 Task: Find connections with filter location Saint-Laurent-du-Var with filter topic #leadershipwith filter profile language English with filter current company Slice with filter school Indian jobs updates with filter industry Real Estate and Equipment Rental Services with filter service category Software Testing with filter keywords title Paralegal
Action: Mouse moved to (241, 188)
Screenshot: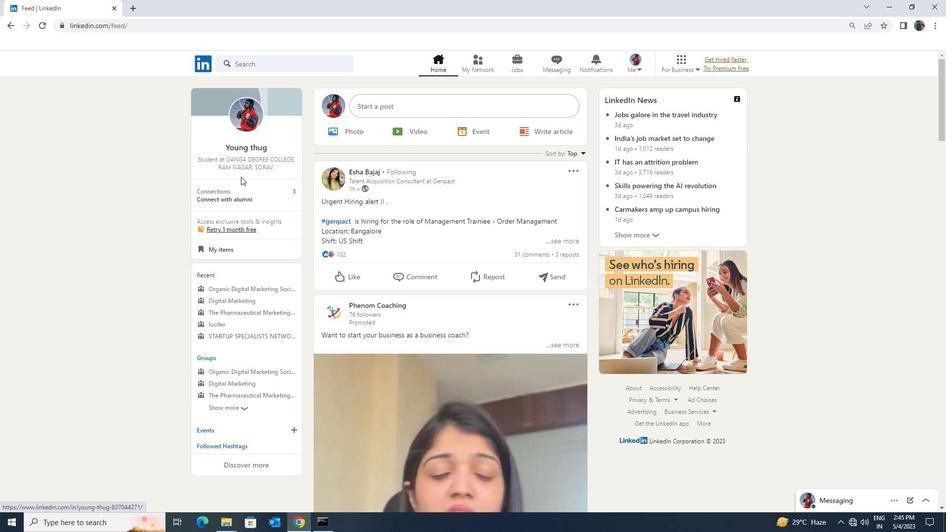 
Action: Mouse pressed left at (241, 188)
Screenshot: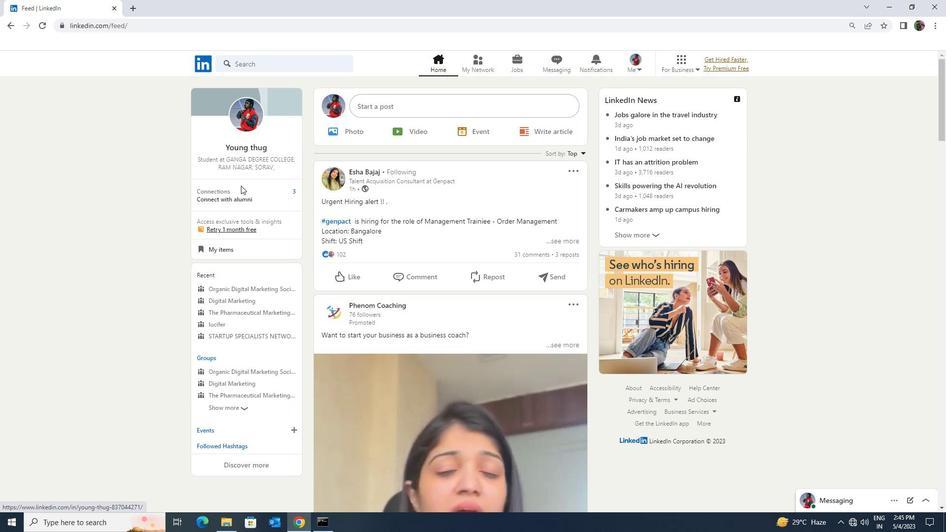 
Action: Mouse moved to (240, 188)
Screenshot: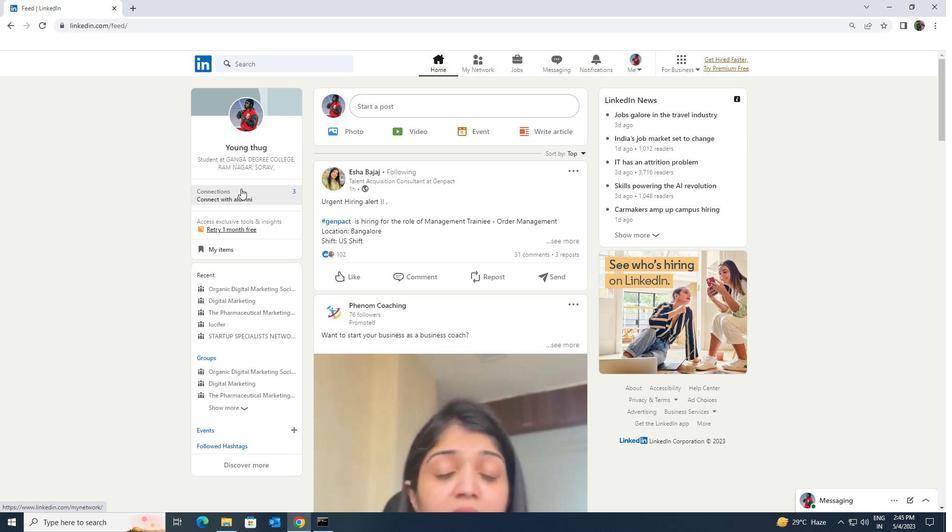 
Action: Mouse pressed left at (240, 188)
Screenshot: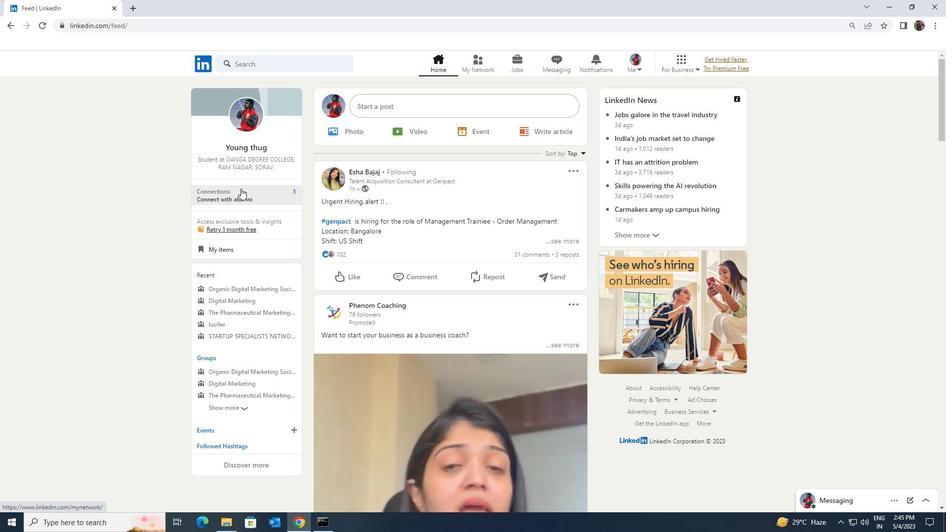 
Action: Mouse moved to (241, 193)
Screenshot: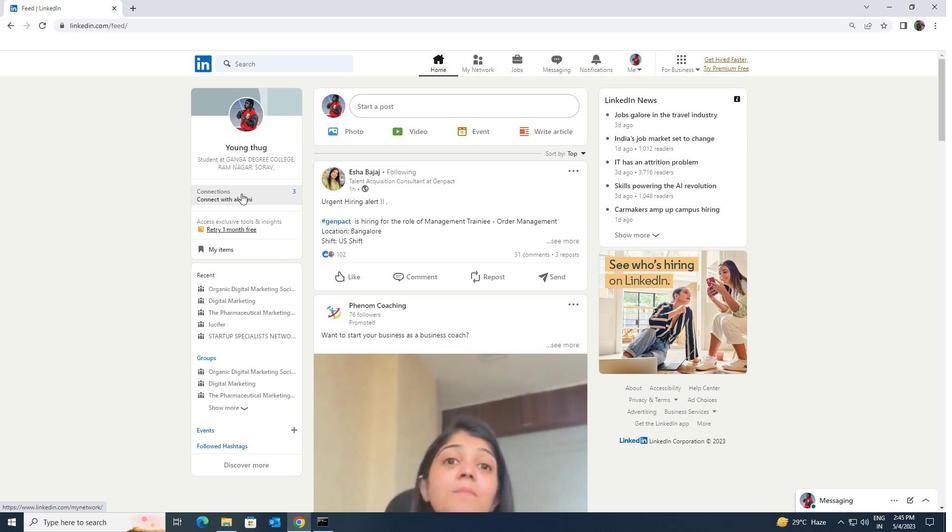 
Action: Mouse pressed left at (241, 193)
Screenshot: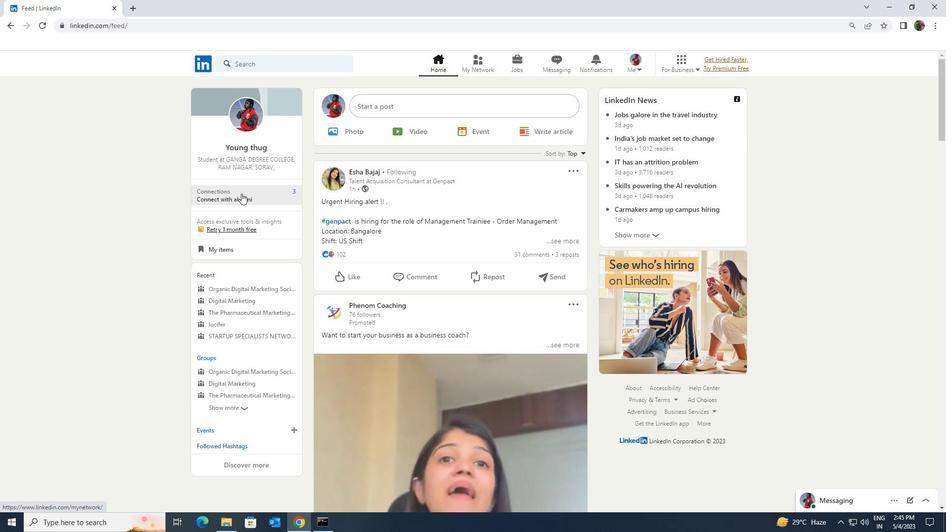
Action: Mouse pressed left at (241, 193)
Screenshot: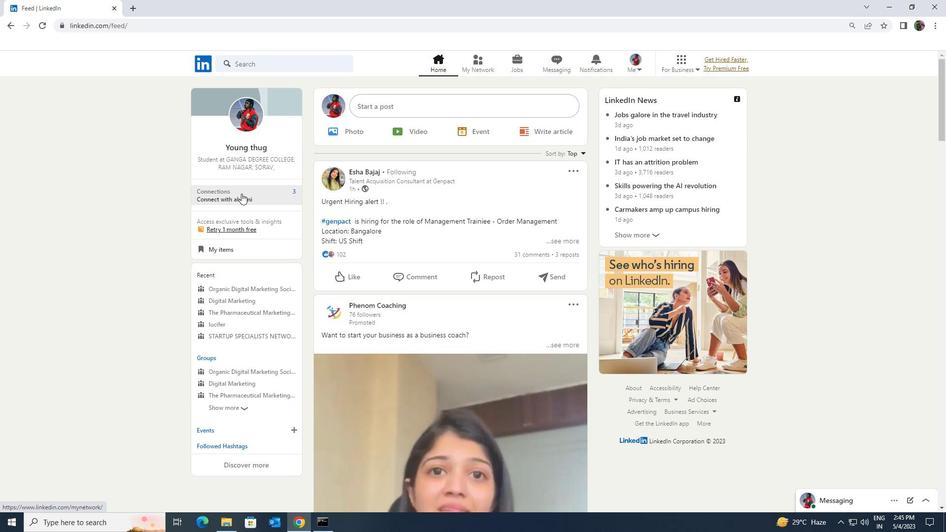 
Action: Mouse moved to (247, 119)
Screenshot: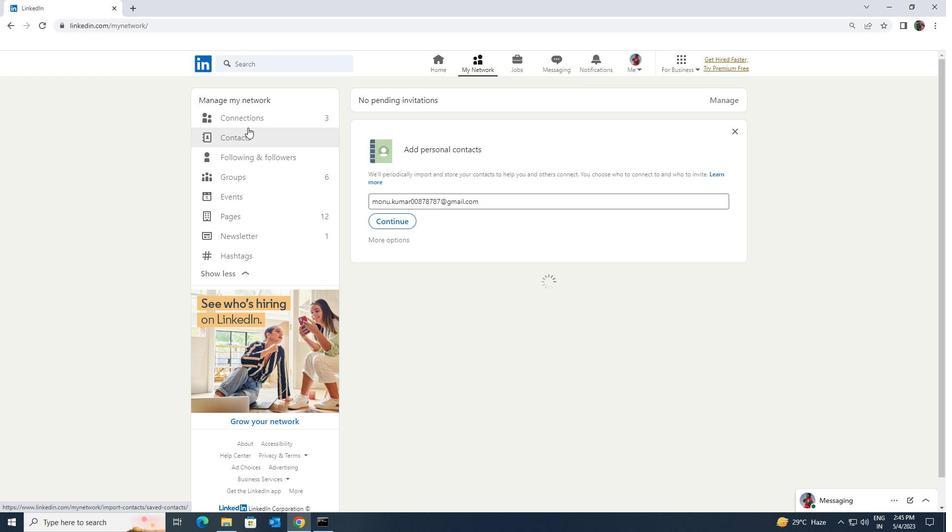 
Action: Mouse pressed left at (247, 119)
Screenshot: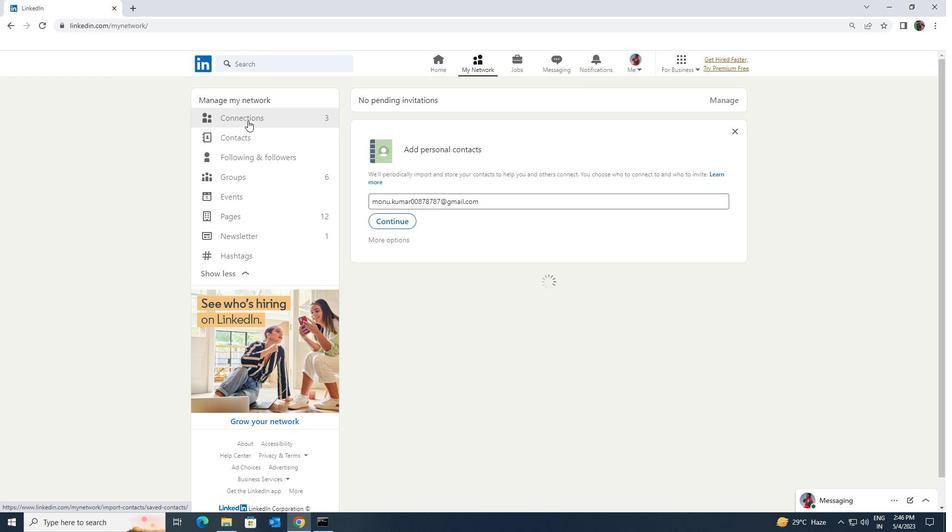 
Action: Mouse moved to (523, 116)
Screenshot: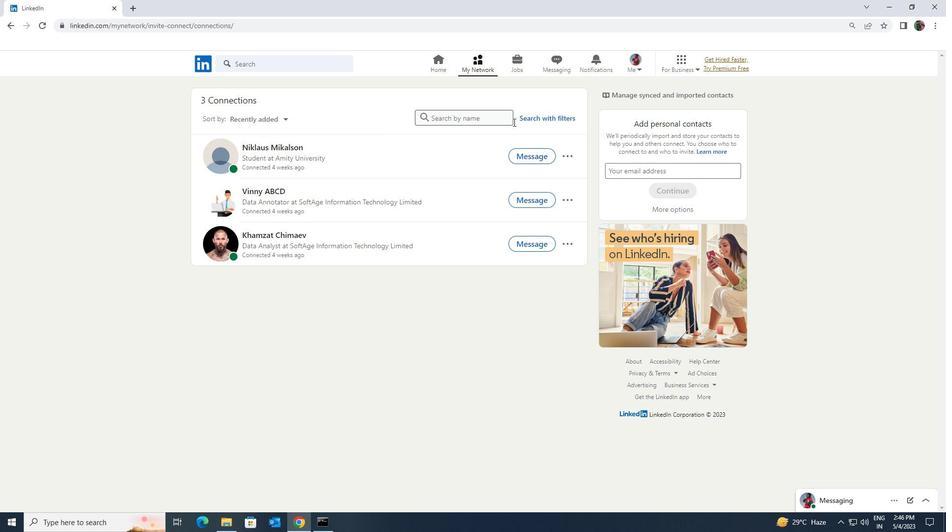 
Action: Mouse pressed left at (523, 116)
Screenshot: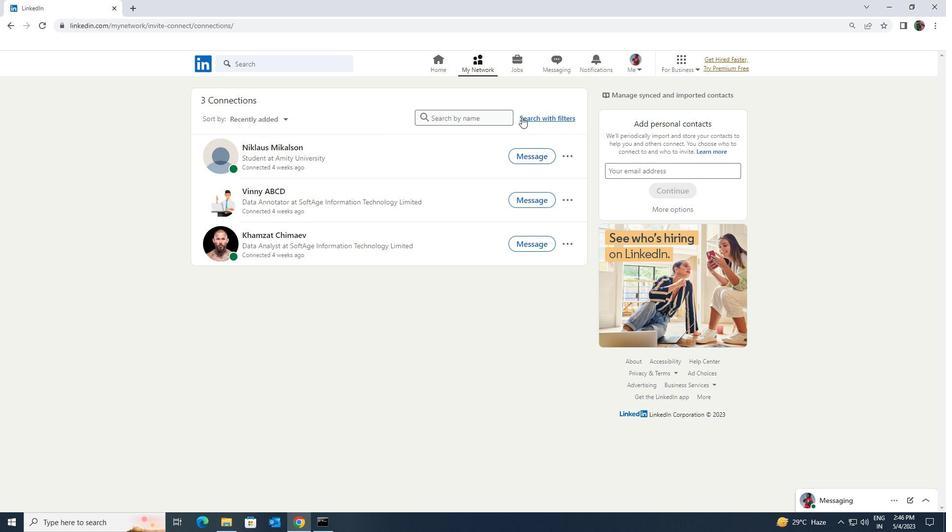 
Action: Mouse moved to (501, 93)
Screenshot: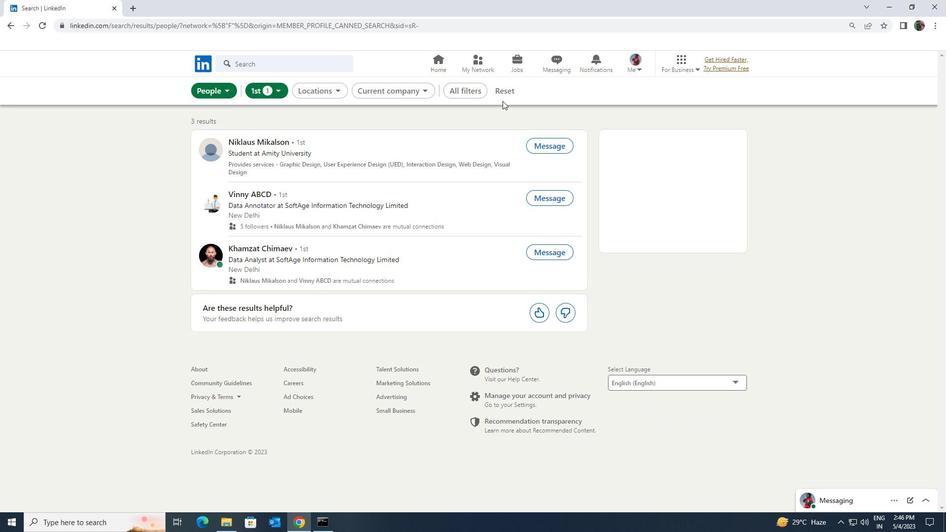 
Action: Mouse pressed left at (501, 93)
Screenshot: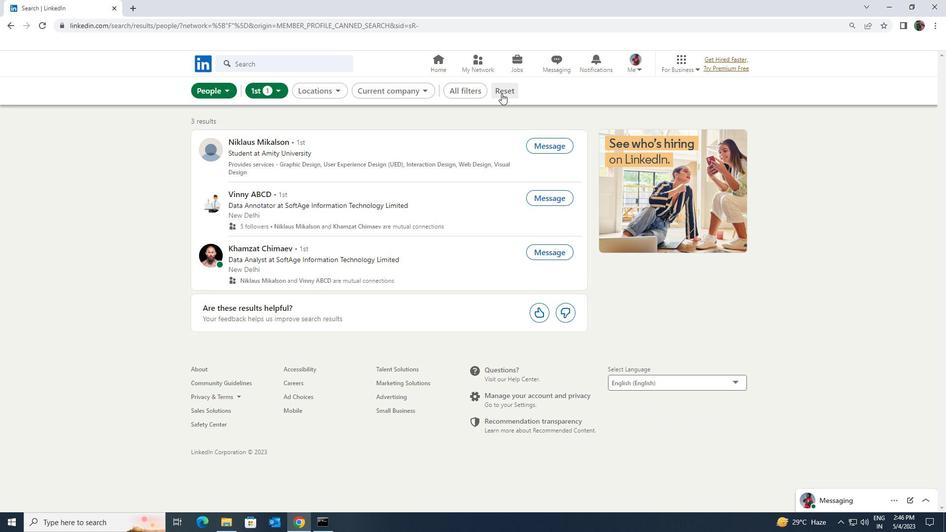 
Action: Mouse moved to (499, 91)
Screenshot: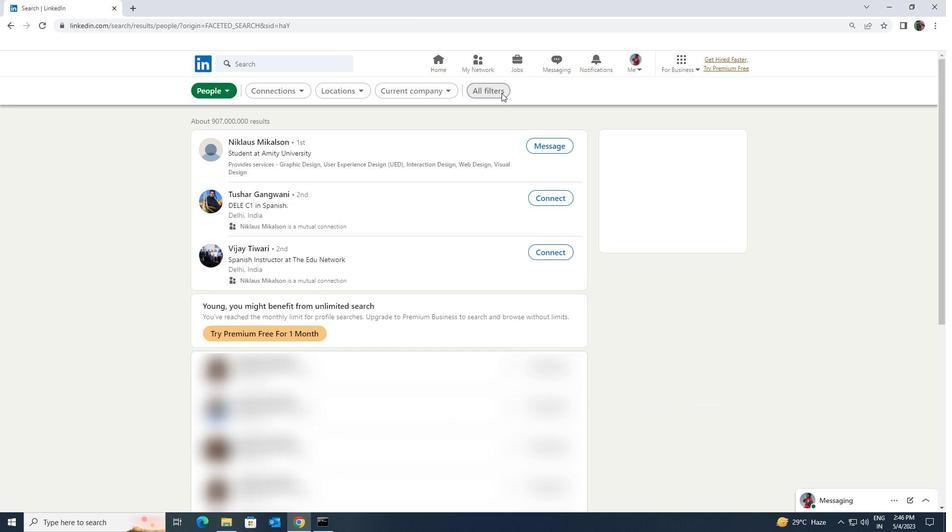 
Action: Mouse pressed left at (499, 91)
Screenshot: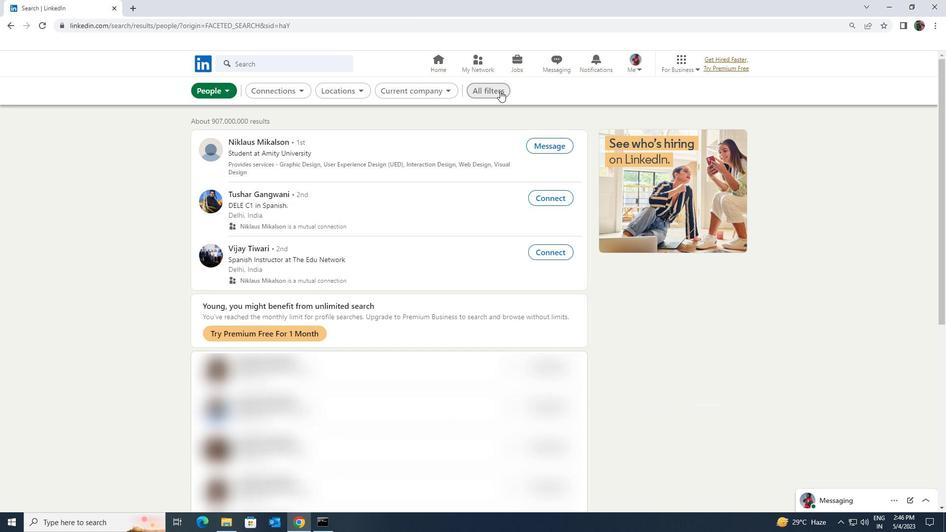 
Action: Mouse moved to (819, 386)
Screenshot: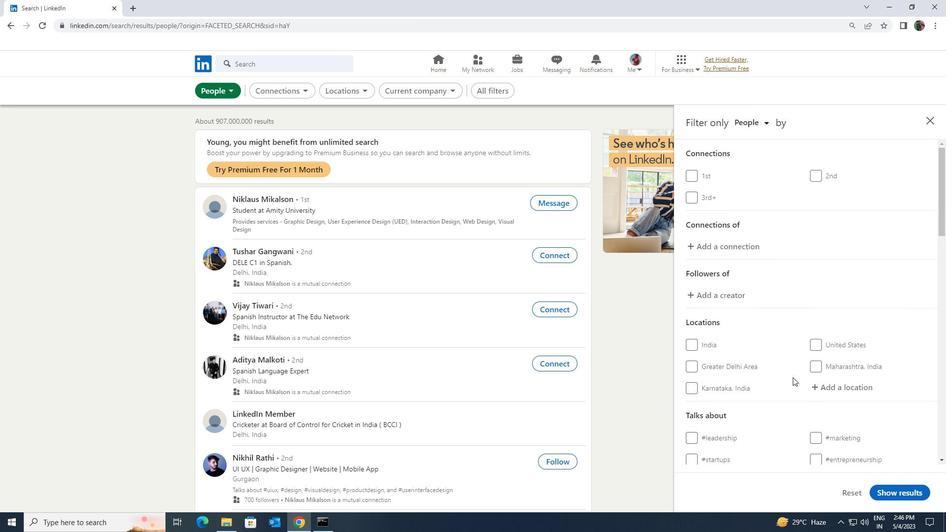 
Action: Mouse pressed left at (819, 386)
Screenshot: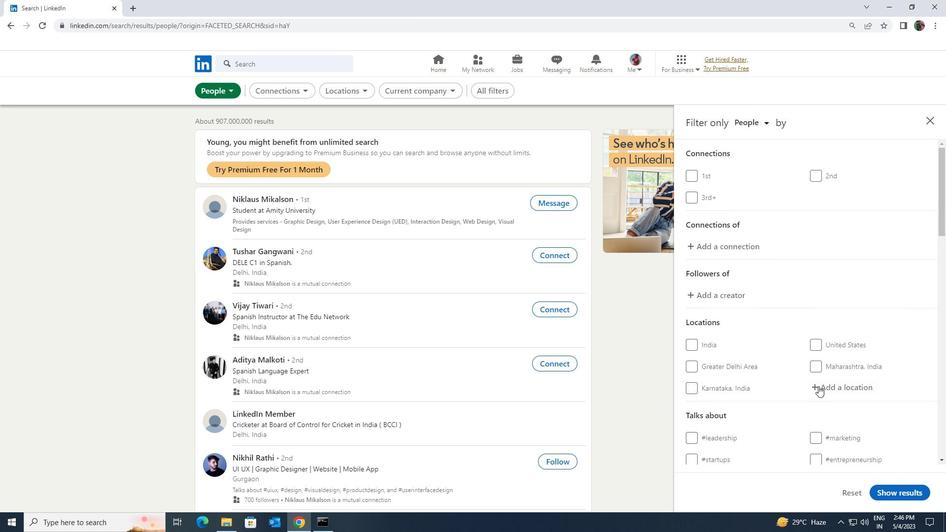 
Action: Key pressed <Key.shift>SAINT<Key.space><Key.shift>LAU
Screenshot: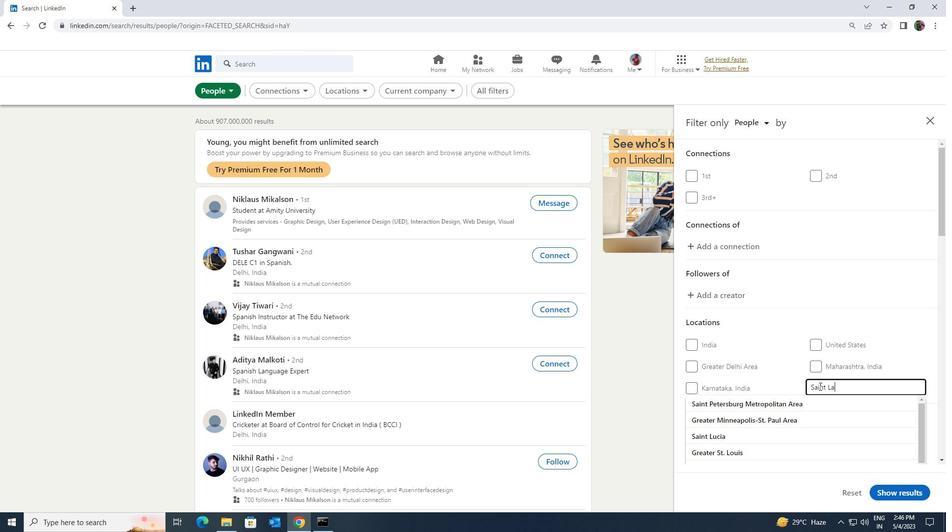 
Action: Mouse moved to (818, 402)
Screenshot: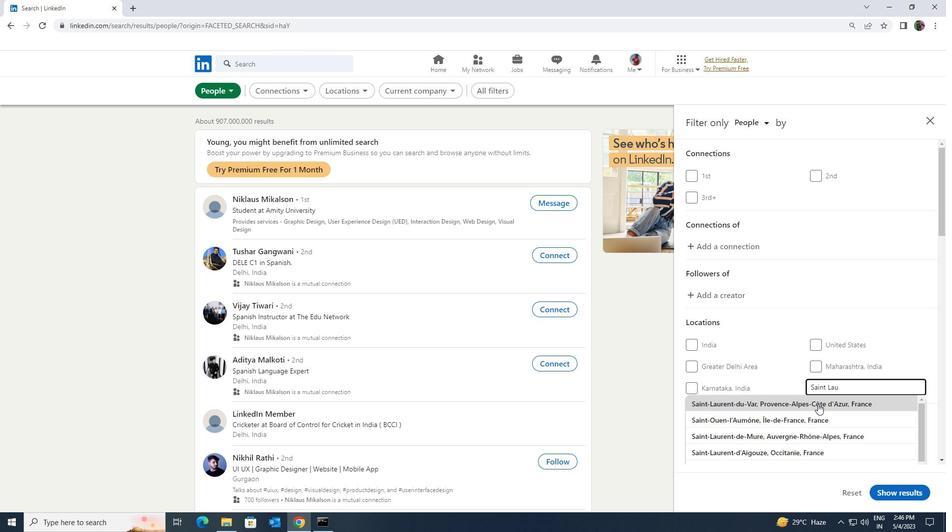 
Action: Mouse pressed left at (818, 402)
Screenshot: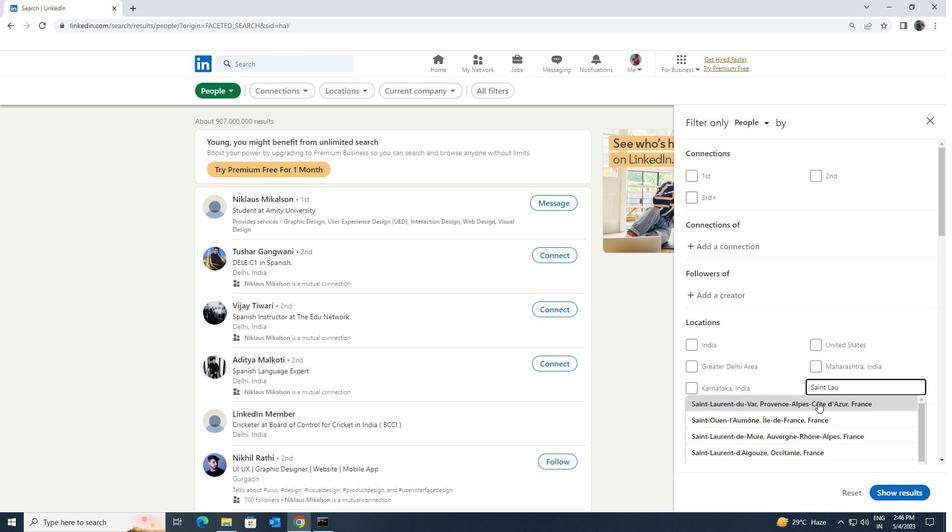 
Action: Mouse moved to (818, 401)
Screenshot: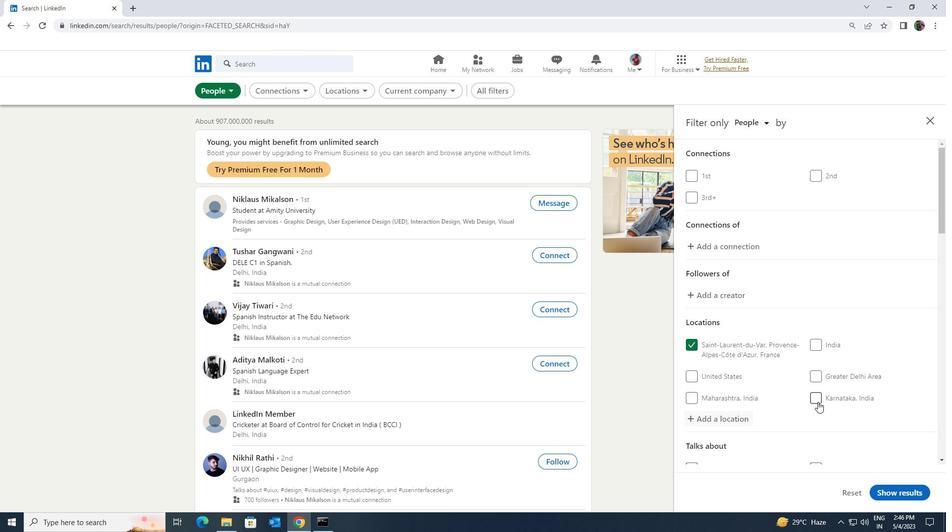 
Action: Mouse scrolled (818, 401) with delta (0, 0)
Screenshot: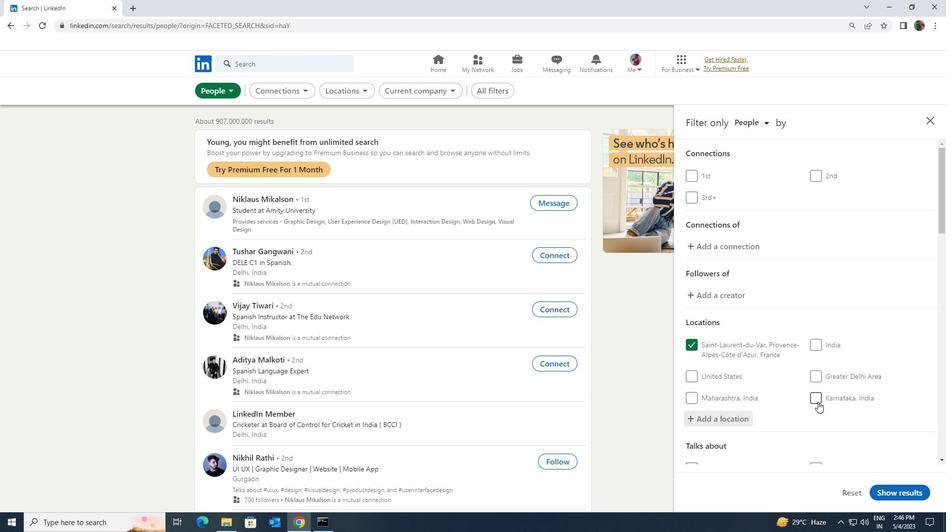 
Action: Mouse scrolled (818, 401) with delta (0, 0)
Screenshot: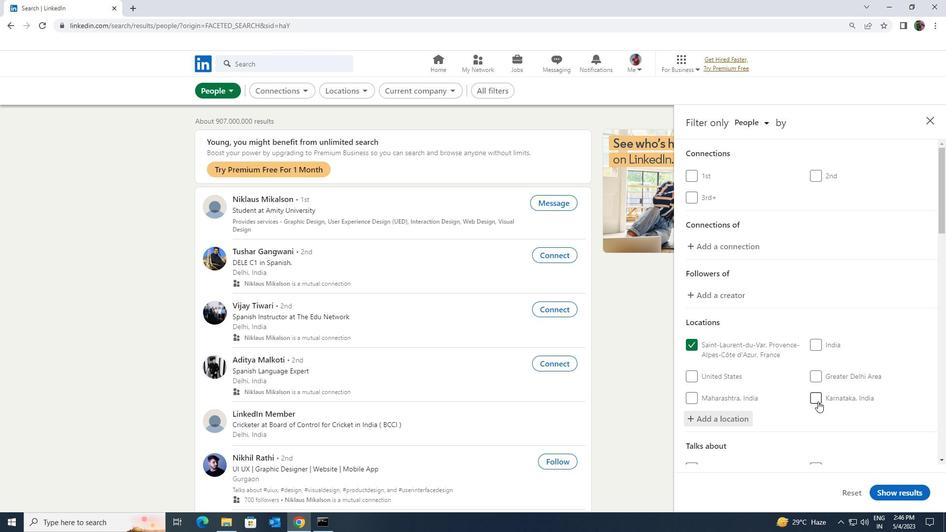 
Action: Mouse moved to (819, 407)
Screenshot: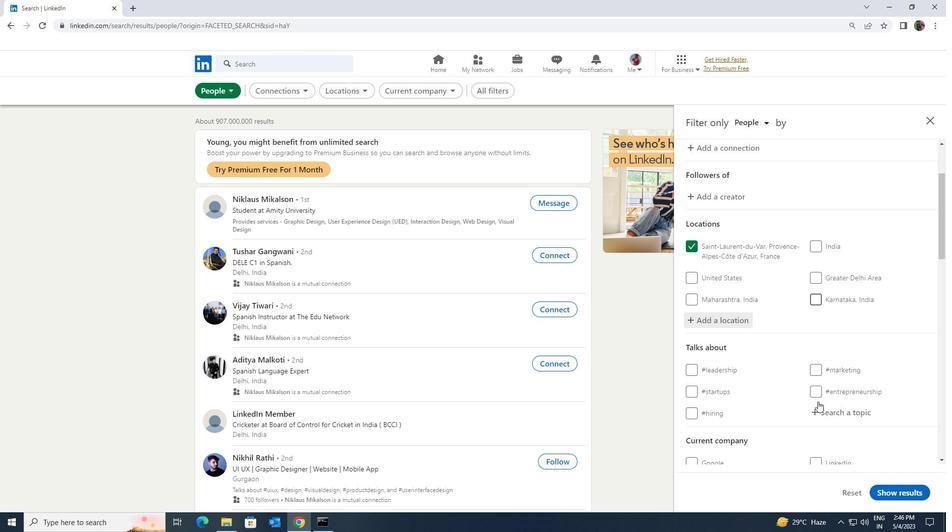 
Action: Mouse pressed left at (819, 407)
Screenshot: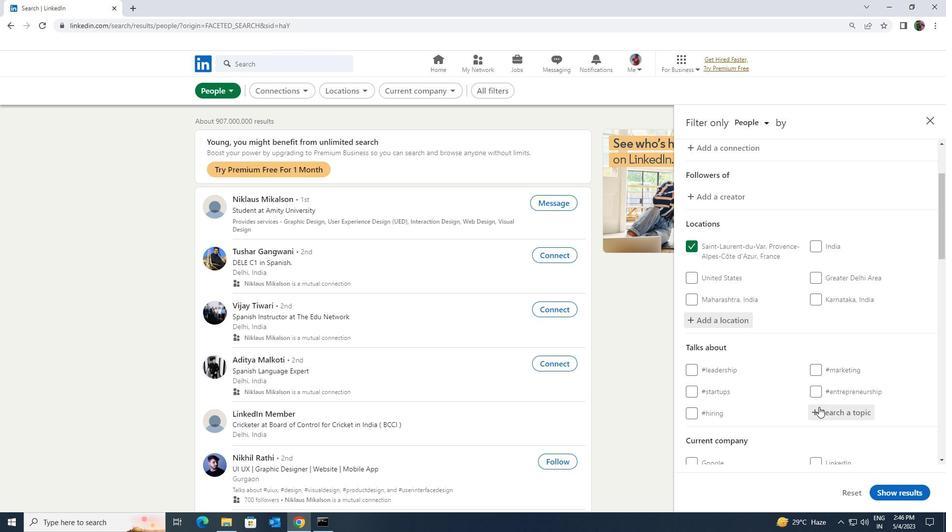 
Action: Key pressed <Key.shift>LEADERSHIP
Screenshot: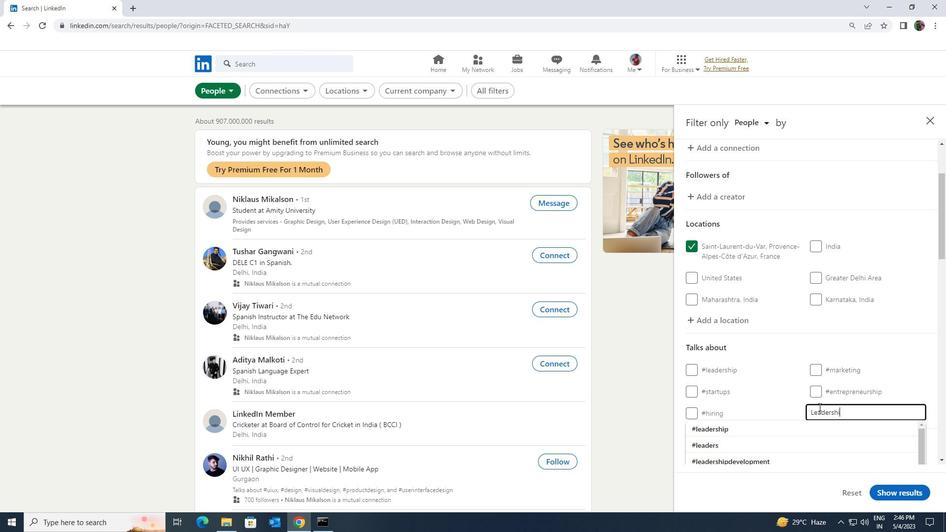 
Action: Mouse moved to (806, 424)
Screenshot: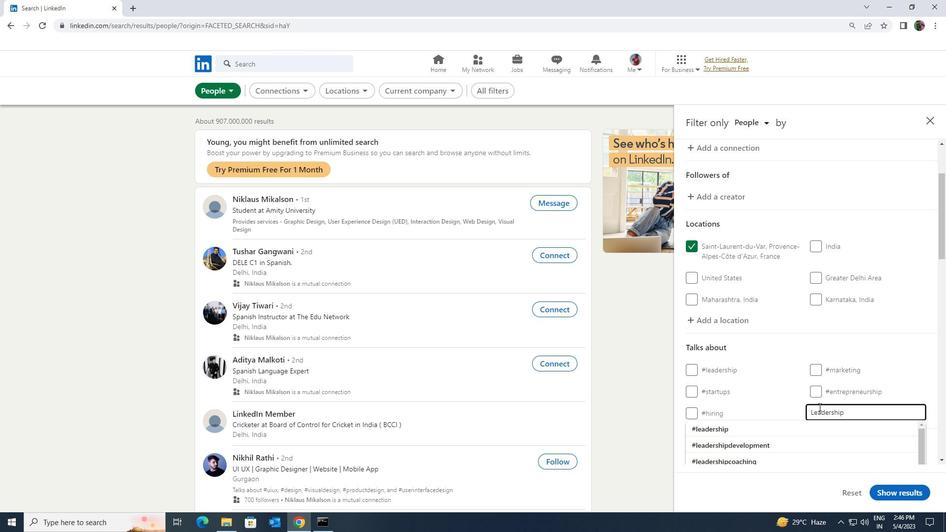 
Action: Mouse pressed left at (806, 424)
Screenshot: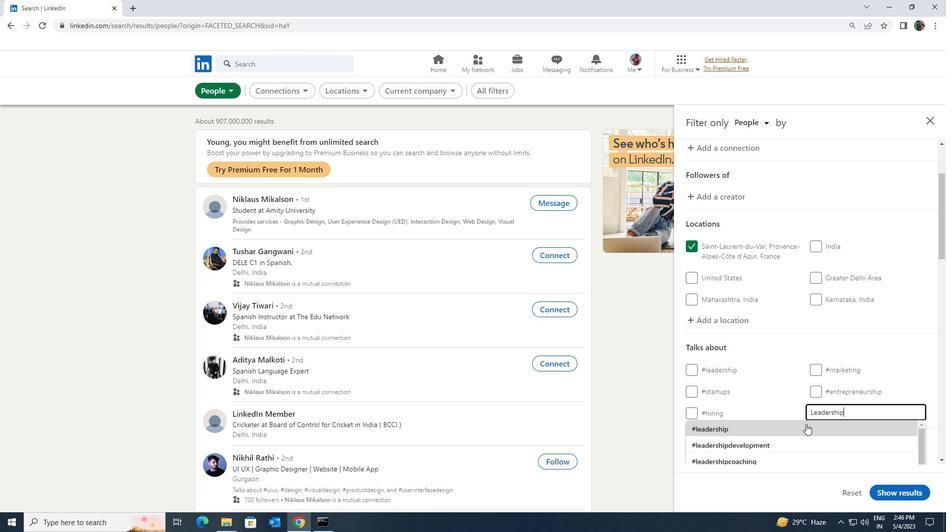 
Action: Mouse moved to (799, 424)
Screenshot: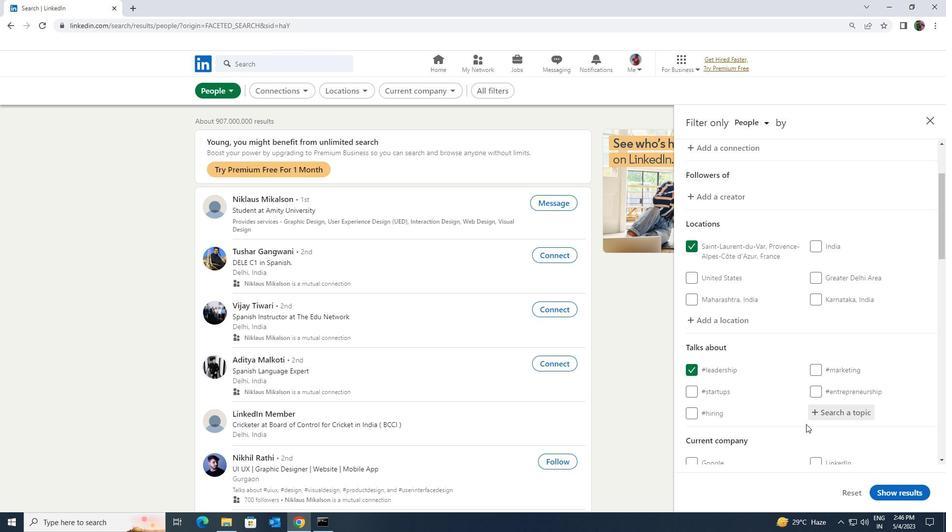 
Action: Mouse scrolled (799, 424) with delta (0, 0)
Screenshot: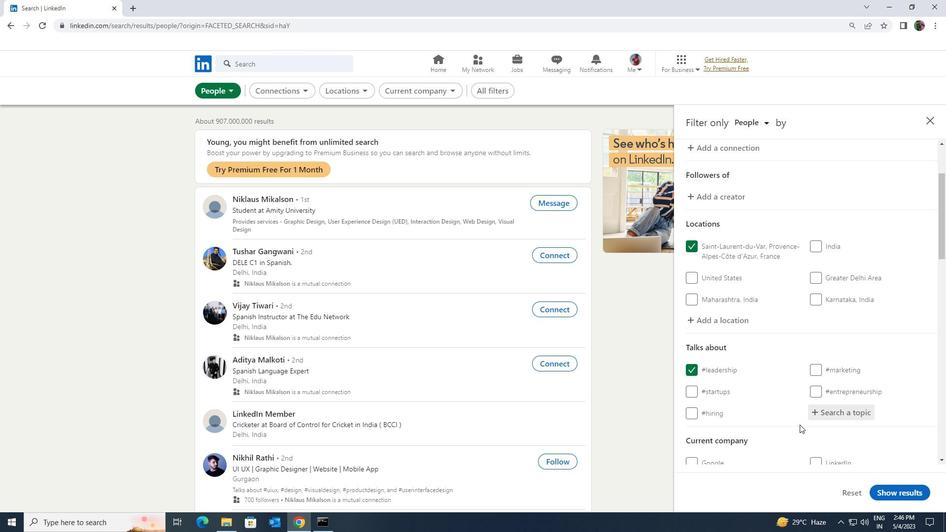
Action: Mouse scrolled (799, 424) with delta (0, 0)
Screenshot: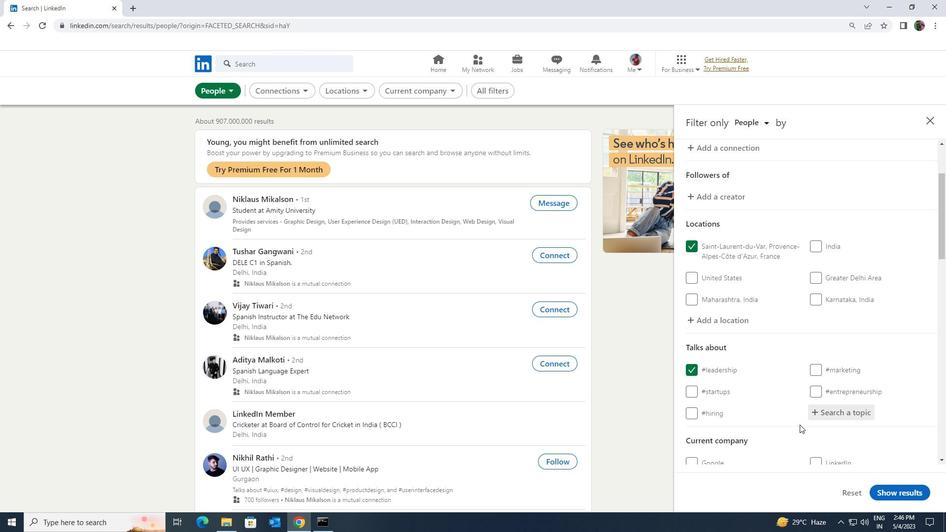 
Action: Mouse scrolled (799, 424) with delta (0, 0)
Screenshot: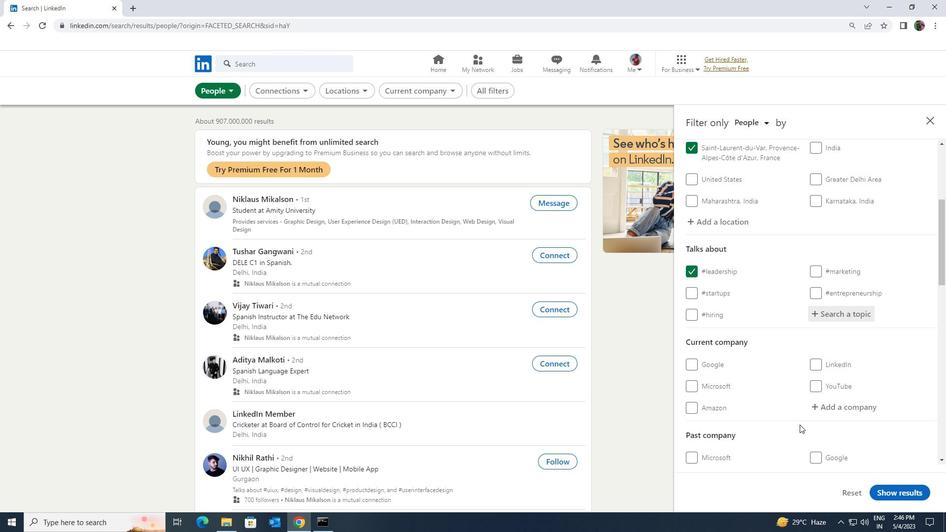 
Action: Mouse scrolled (799, 424) with delta (0, 0)
Screenshot: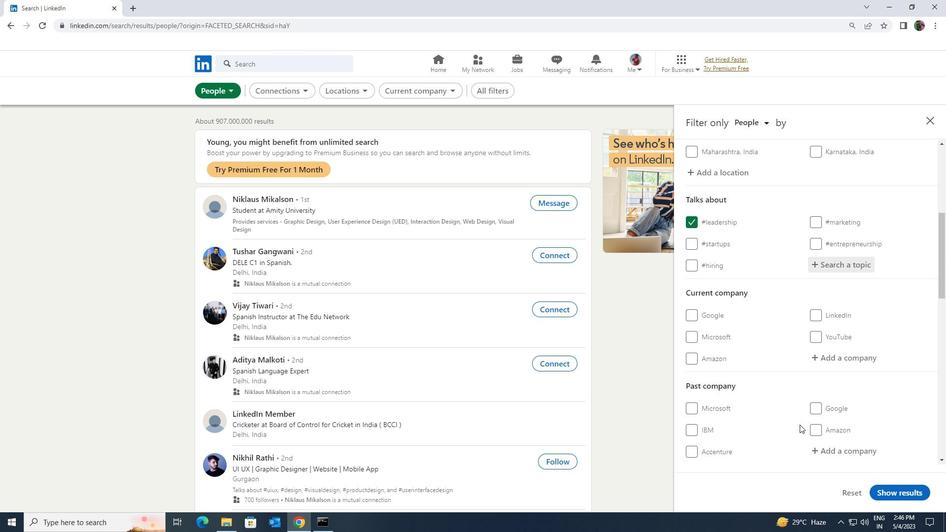 
Action: Mouse scrolled (799, 424) with delta (0, 0)
Screenshot: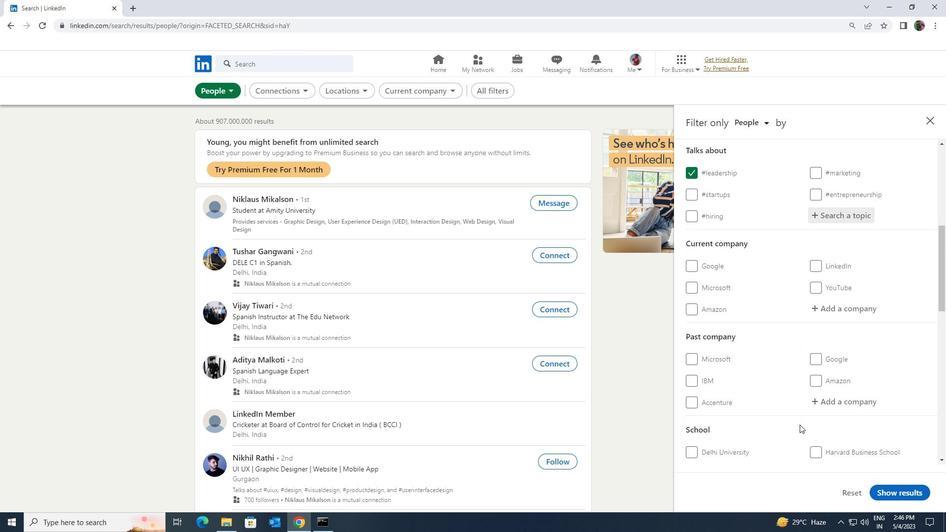 
Action: Mouse scrolled (799, 424) with delta (0, 0)
Screenshot: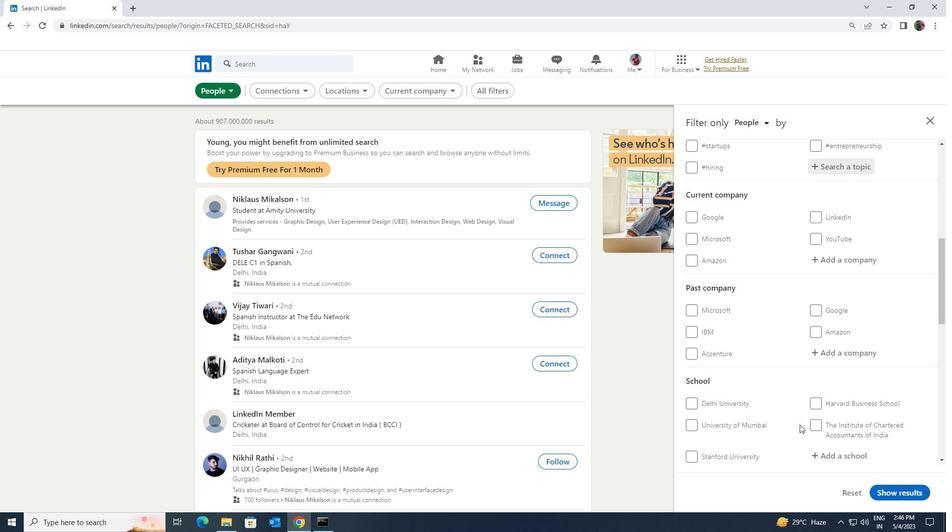 
Action: Mouse scrolled (799, 424) with delta (0, 0)
Screenshot: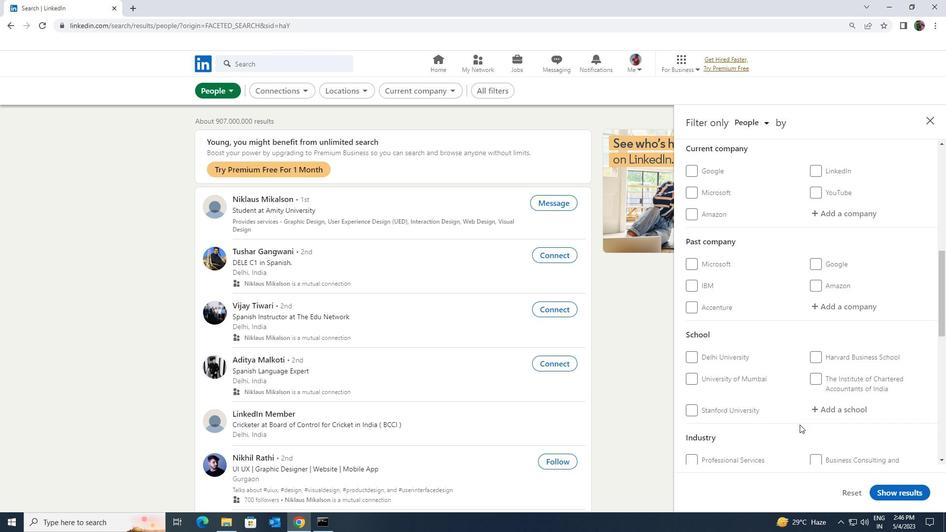 
Action: Mouse scrolled (799, 424) with delta (0, 0)
Screenshot: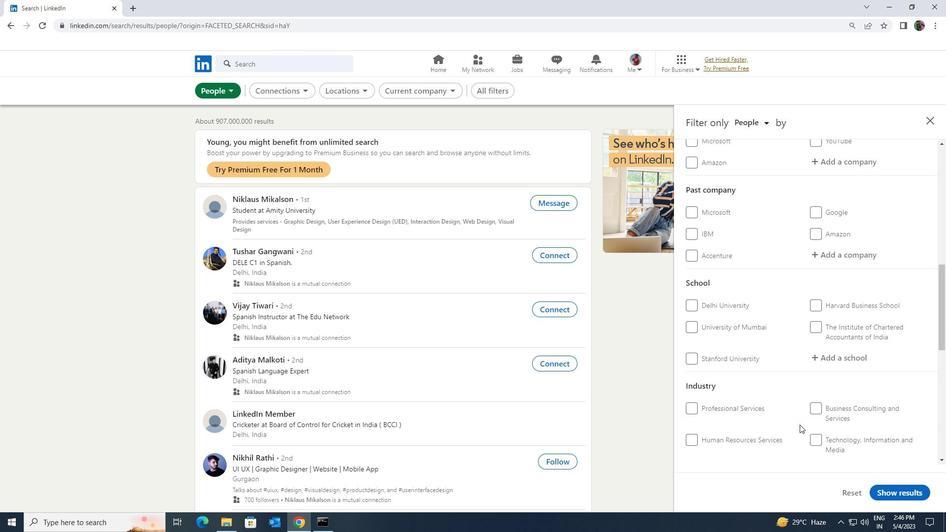 
Action: Mouse scrolled (799, 424) with delta (0, 0)
Screenshot: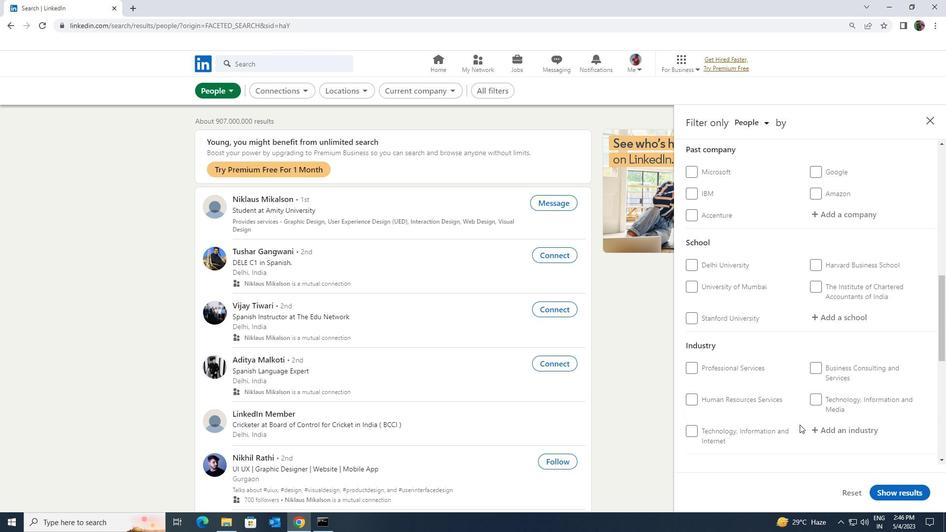 
Action: Mouse scrolled (799, 424) with delta (0, 0)
Screenshot: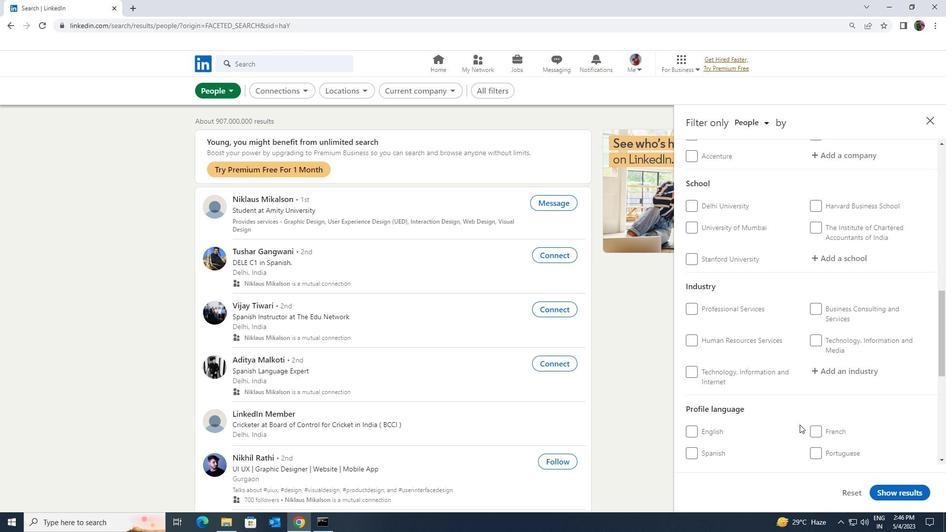 
Action: Mouse moved to (691, 382)
Screenshot: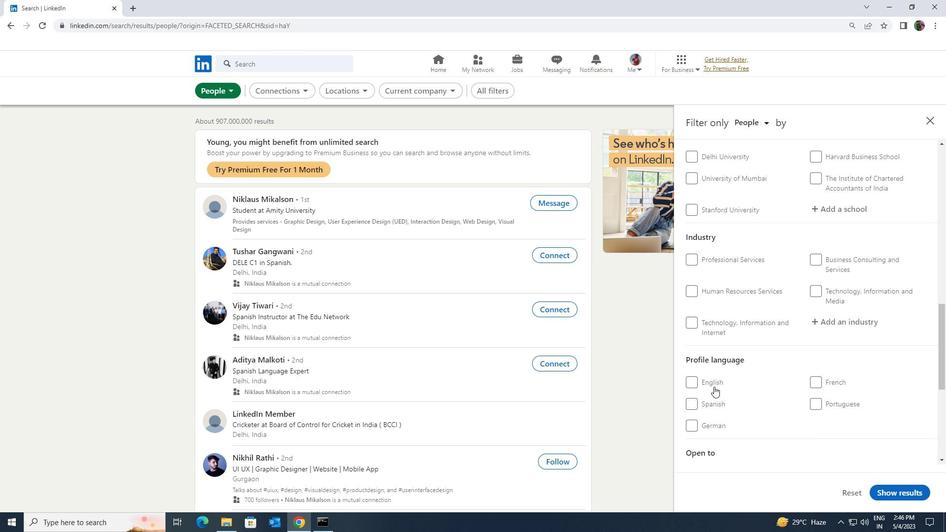 
Action: Mouse pressed left at (691, 382)
Screenshot: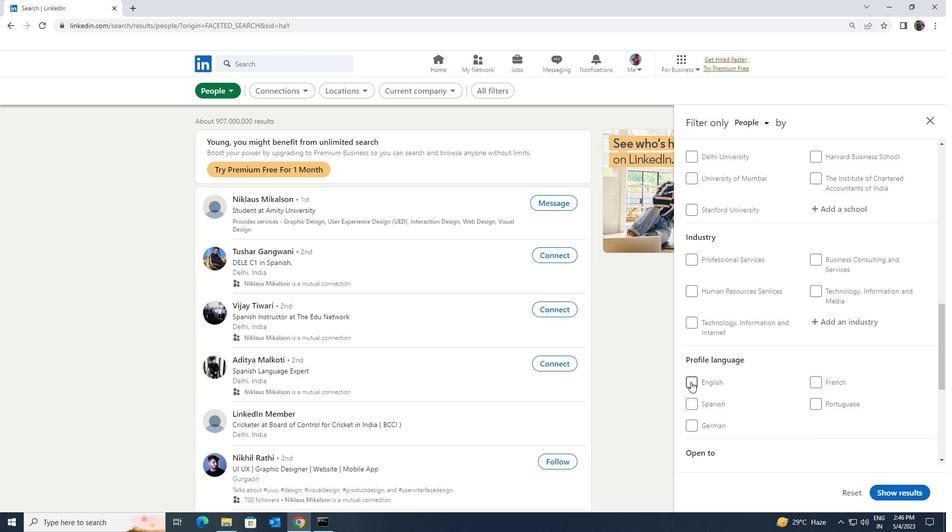 
Action: Mouse moved to (743, 396)
Screenshot: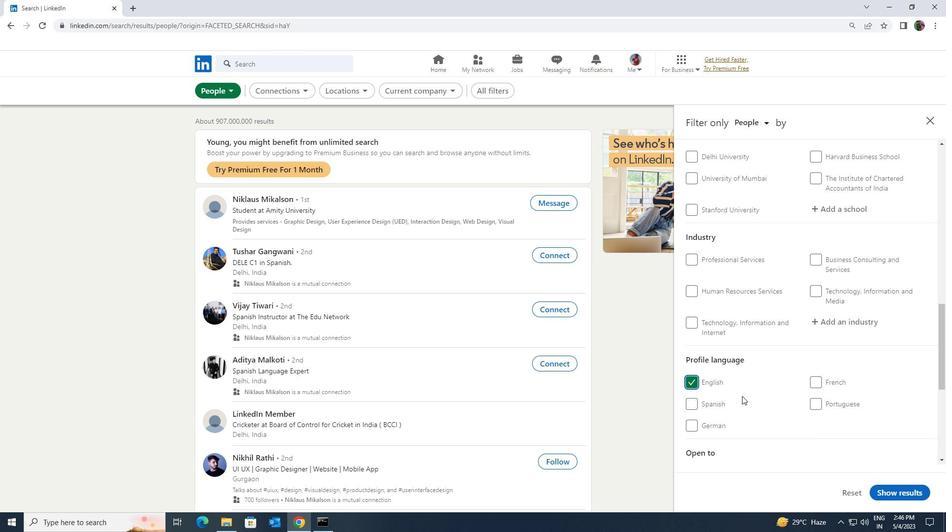 
Action: Mouse scrolled (743, 396) with delta (0, 0)
Screenshot: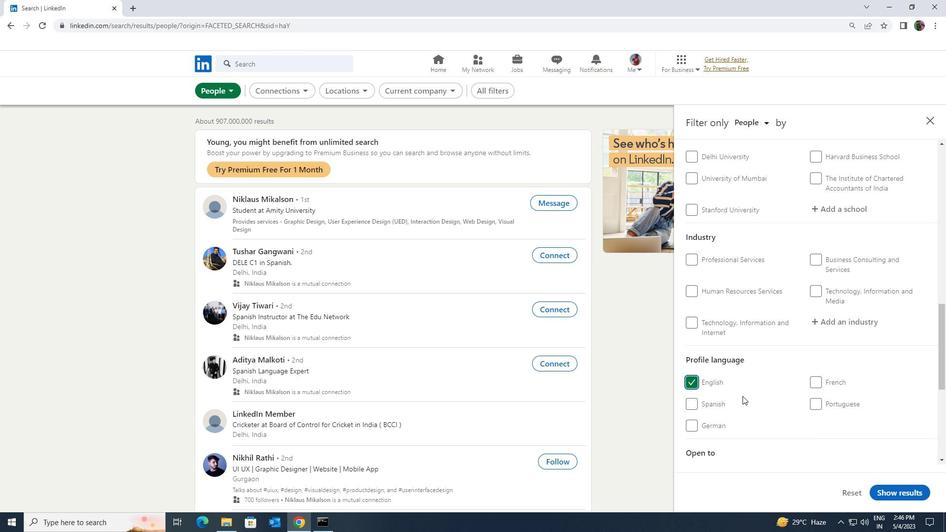 
Action: Mouse scrolled (743, 396) with delta (0, 0)
Screenshot: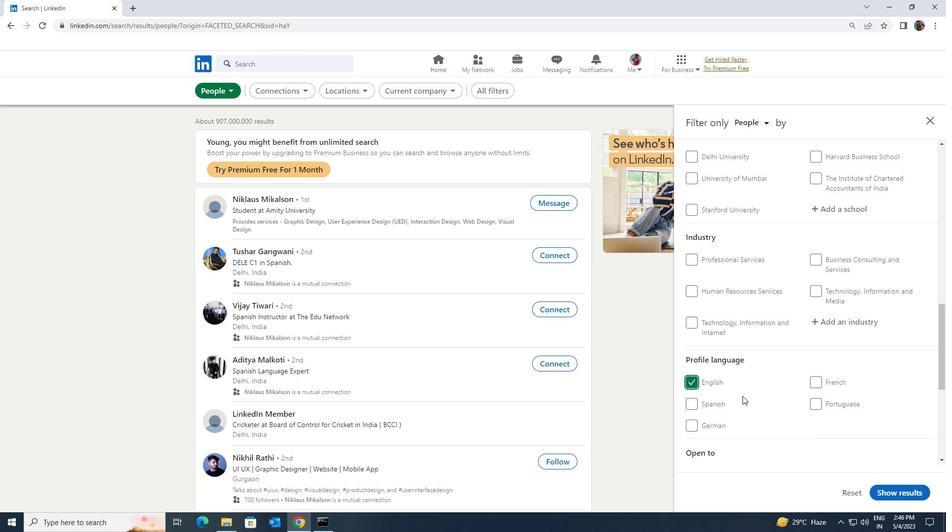 
Action: Mouse moved to (743, 396)
Screenshot: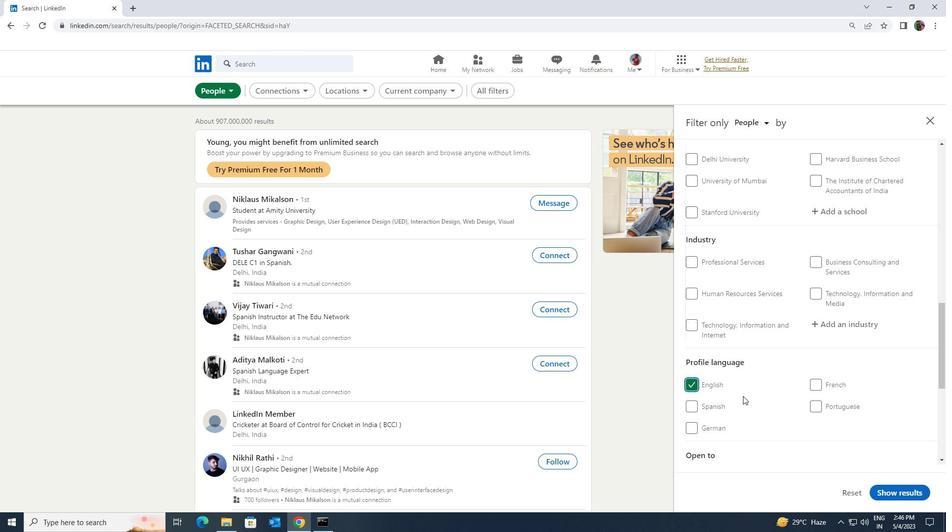 
Action: Mouse scrolled (743, 397) with delta (0, 0)
Screenshot: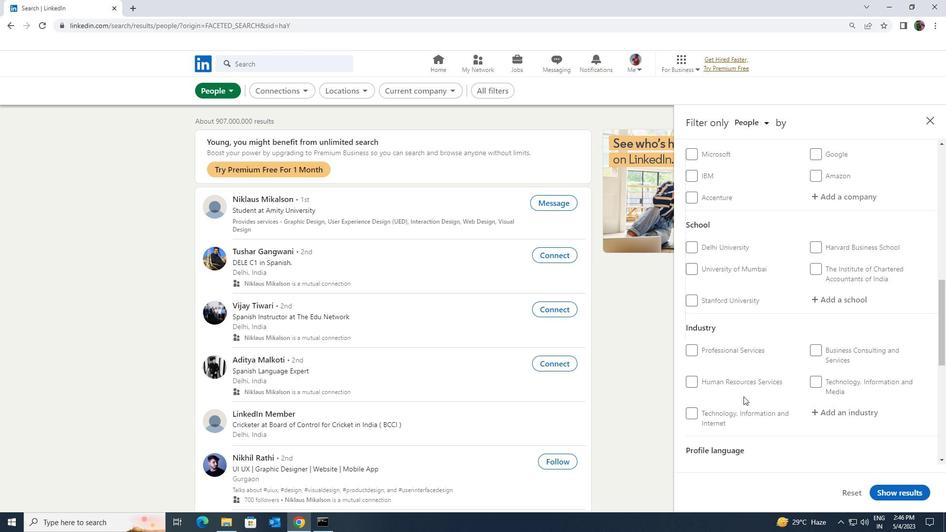 
Action: Mouse scrolled (743, 397) with delta (0, 0)
Screenshot: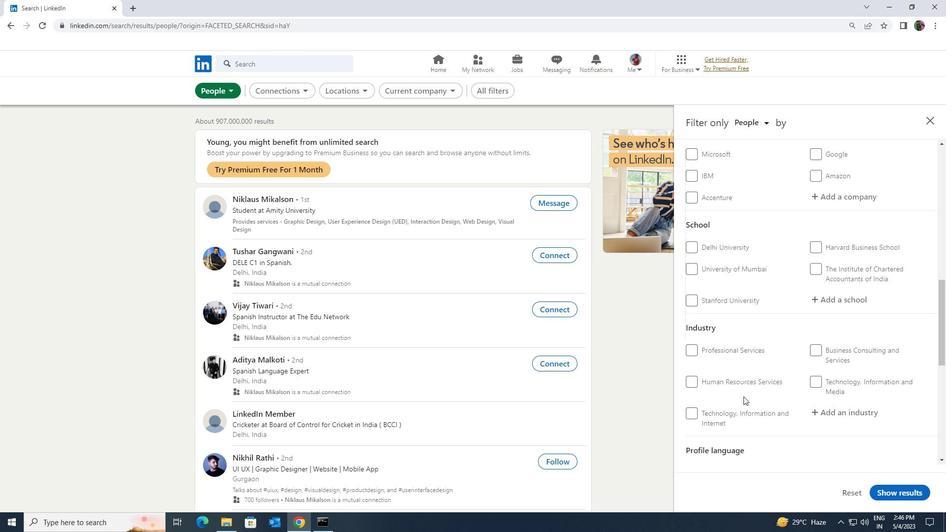 
Action: Mouse moved to (743, 397)
Screenshot: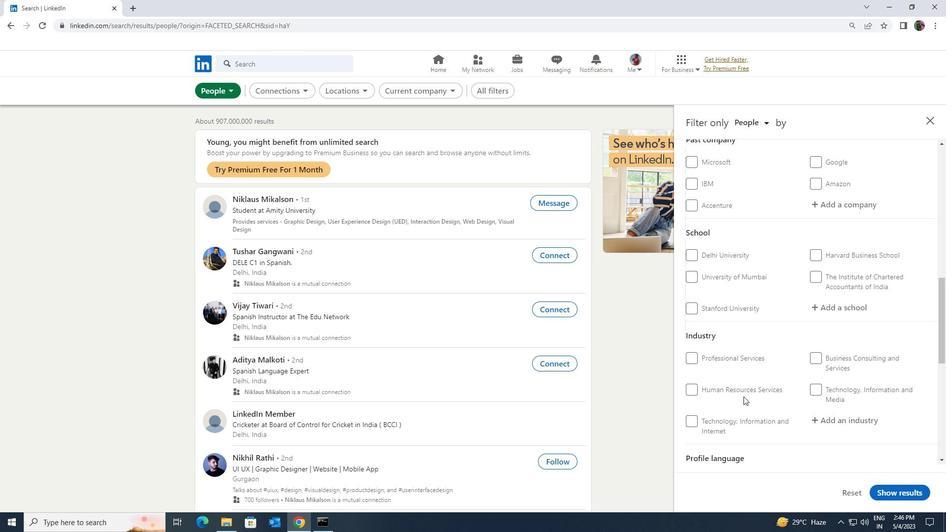 
Action: Mouse scrolled (743, 397) with delta (0, 0)
Screenshot: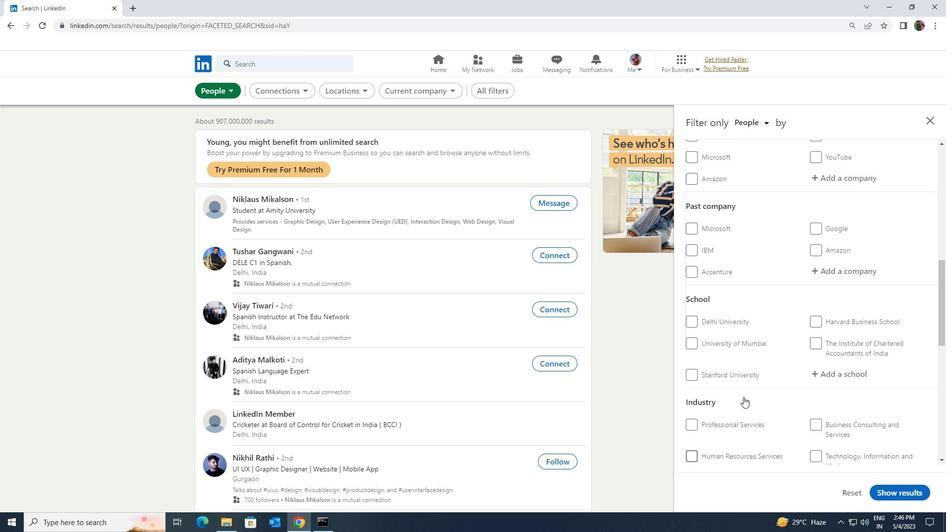 
Action: Mouse scrolled (743, 397) with delta (0, 0)
Screenshot: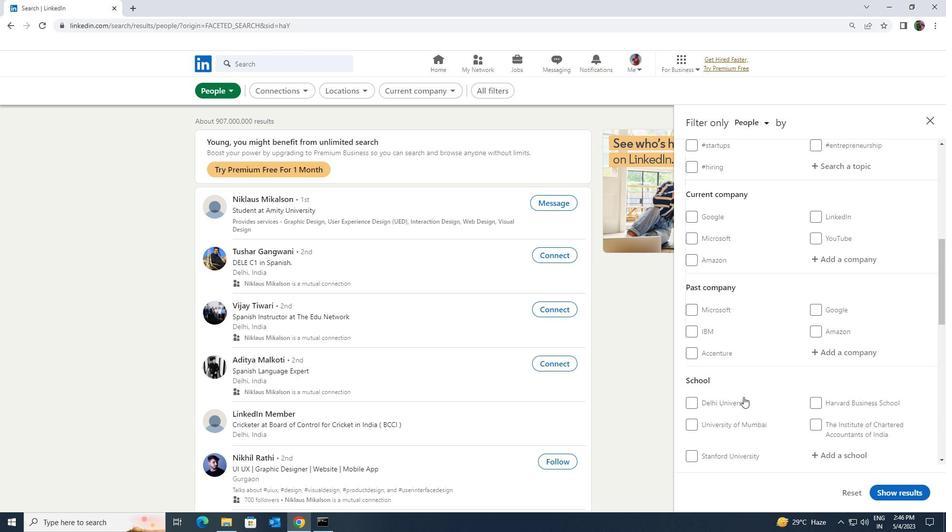 
Action: Mouse scrolled (743, 397) with delta (0, 0)
Screenshot: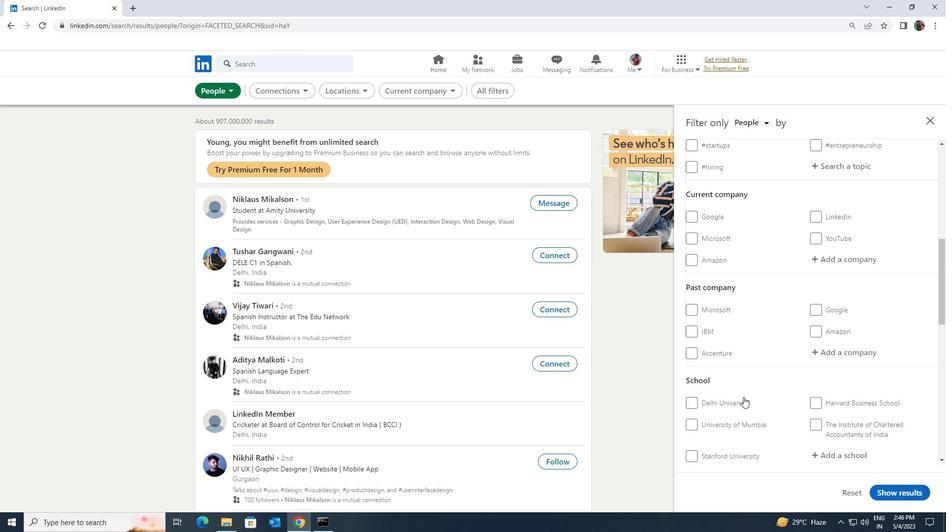 
Action: Mouse scrolled (743, 397) with delta (0, 0)
Screenshot: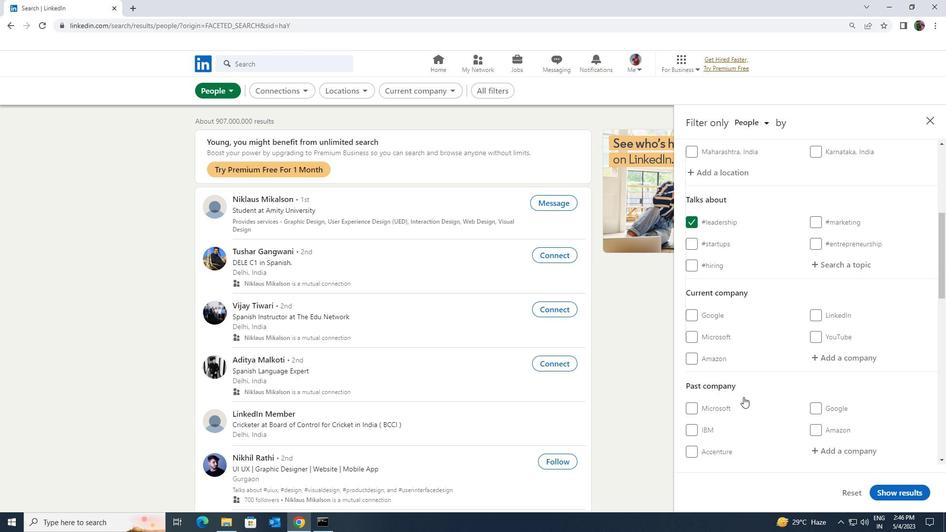 
Action: Mouse moved to (854, 411)
Screenshot: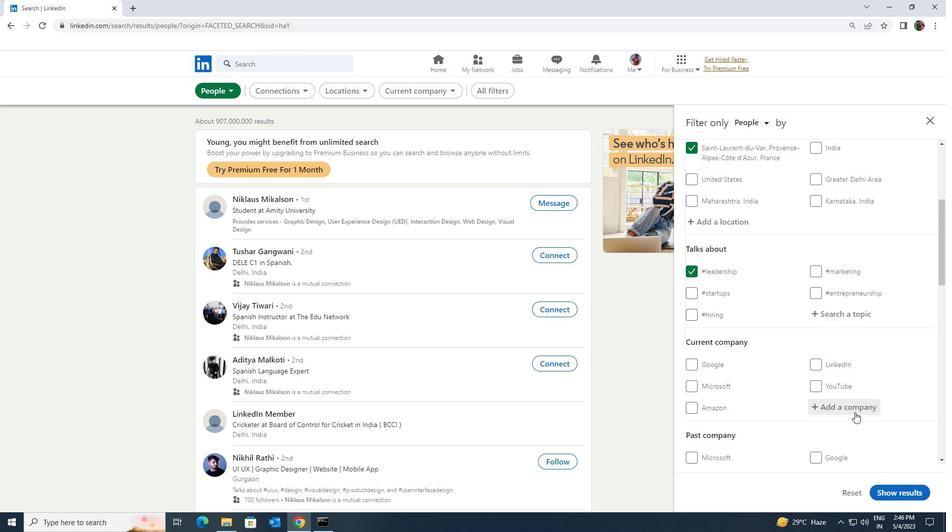 
Action: Mouse pressed left at (854, 411)
Screenshot: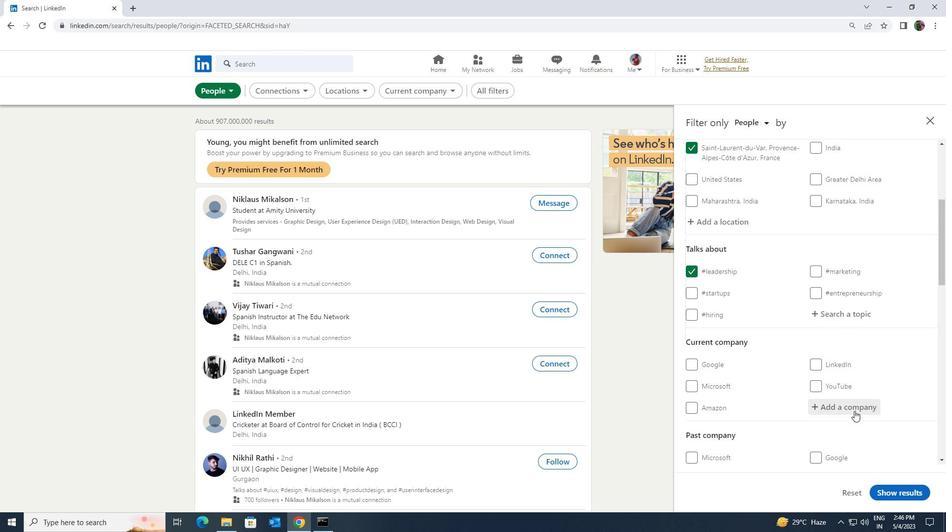 
Action: Key pressed <Key.shift>SLICE
Screenshot: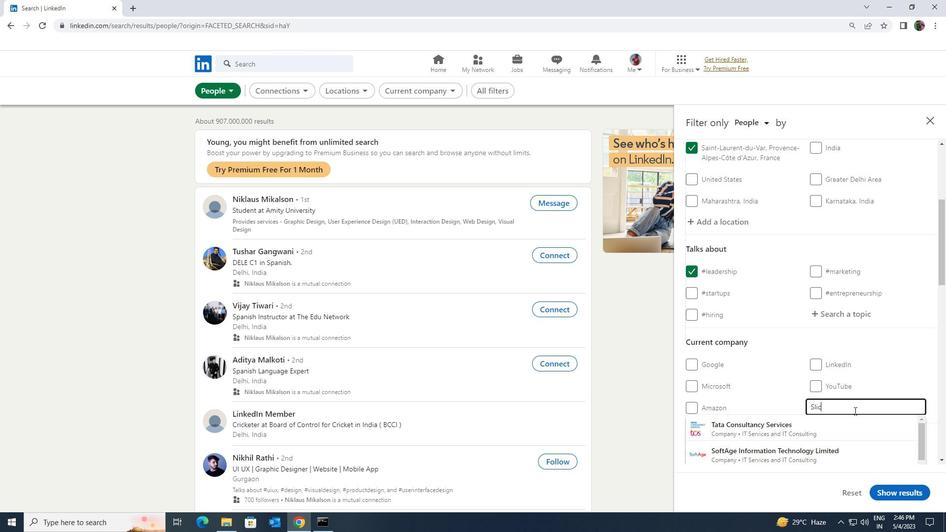 
Action: Mouse moved to (848, 427)
Screenshot: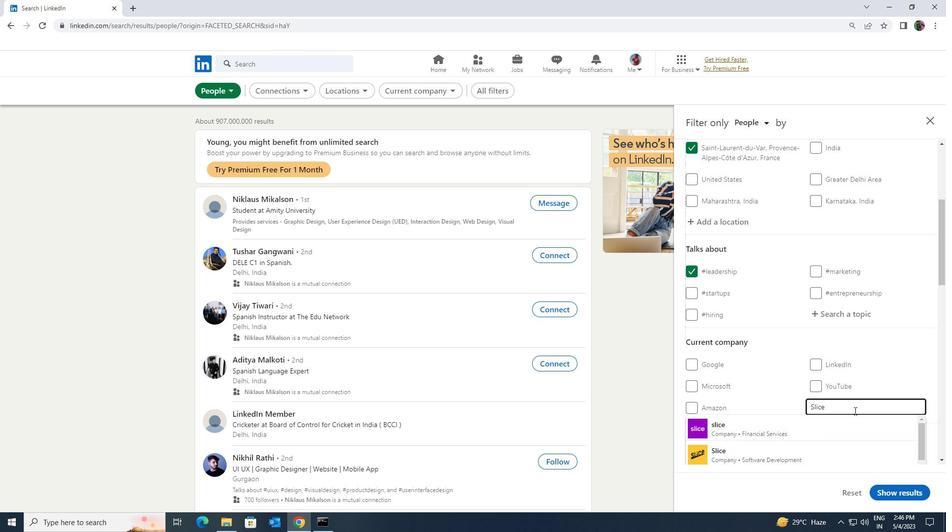 
Action: Mouse pressed left at (848, 427)
Screenshot: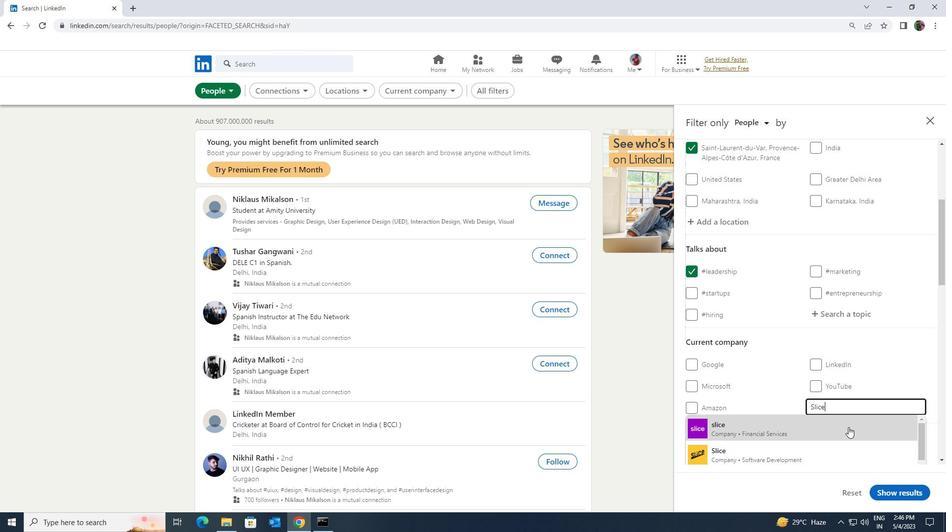 
Action: Mouse moved to (843, 437)
Screenshot: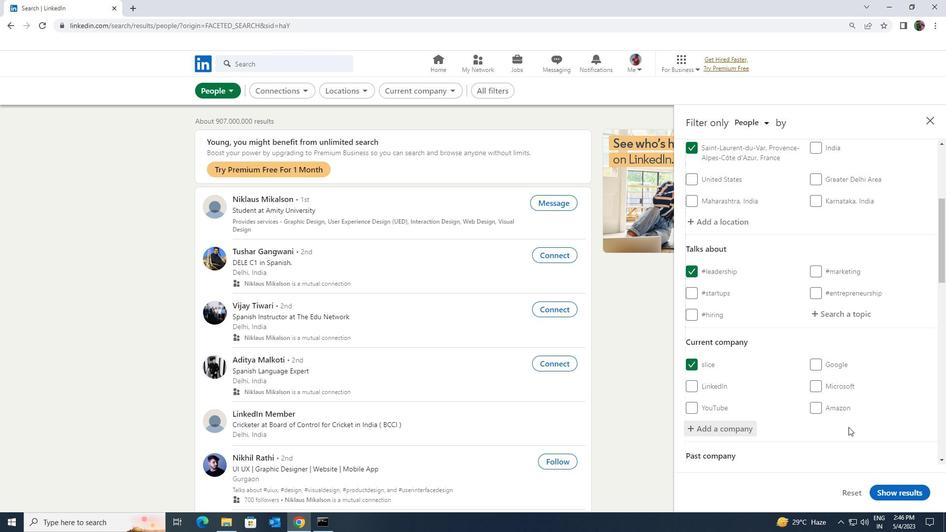 
Action: Mouse scrolled (843, 436) with delta (0, 0)
Screenshot: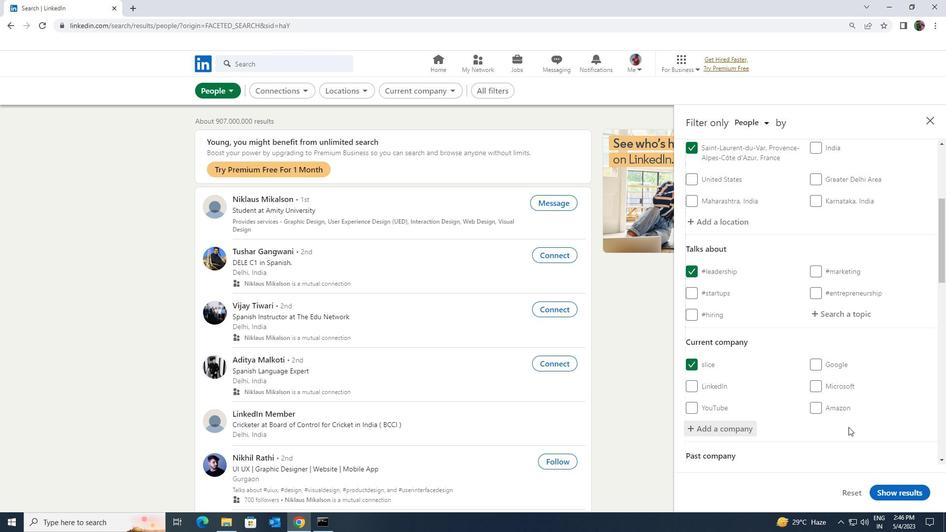 
Action: Mouse moved to (842, 440)
Screenshot: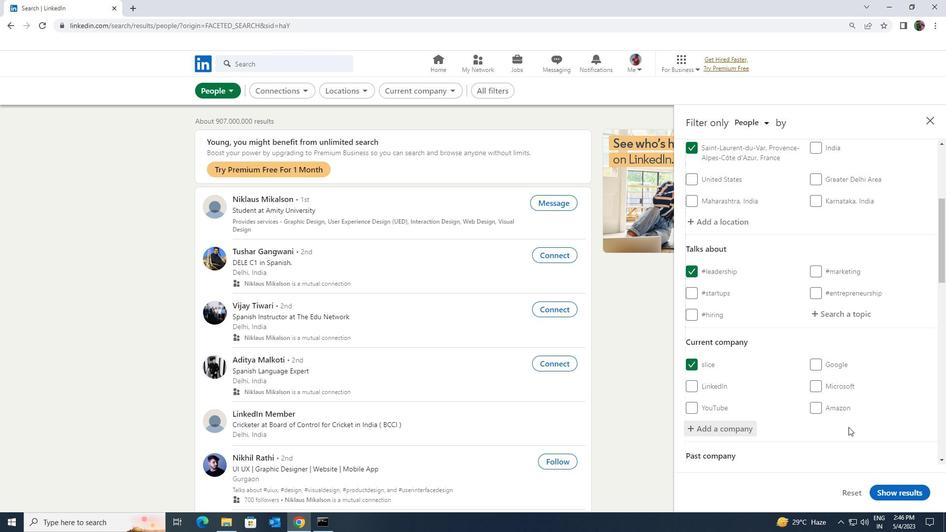
Action: Mouse scrolled (842, 440) with delta (0, 0)
Screenshot: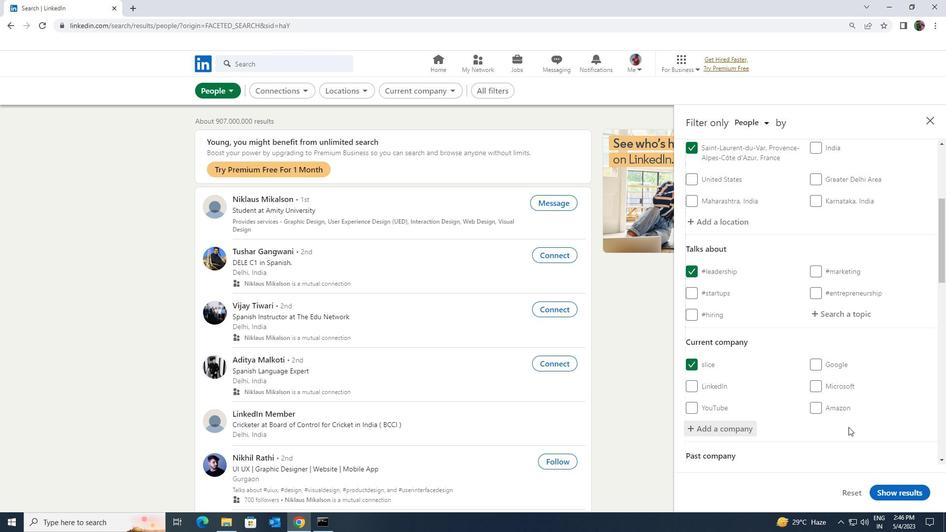 
Action: Mouse moved to (842, 438)
Screenshot: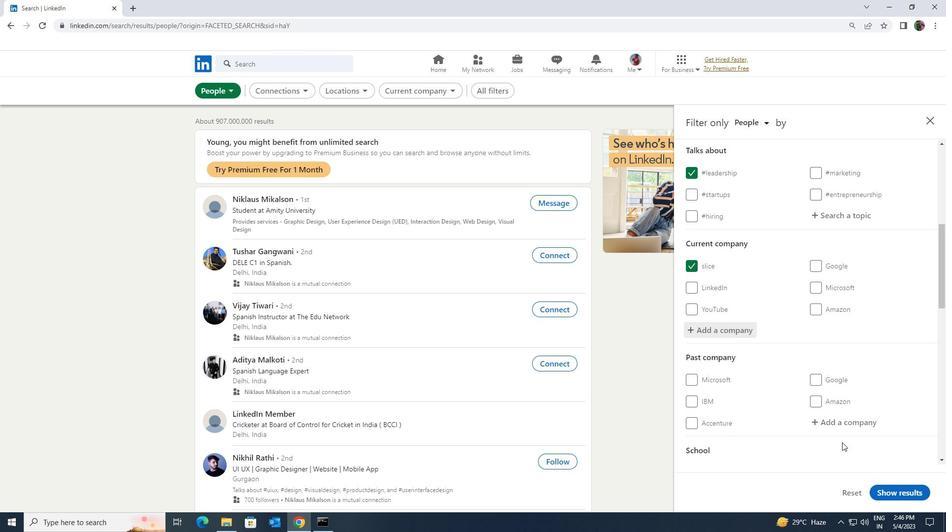 
Action: Mouse scrolled (842, 438) with delta (0, 0)
Screenshot: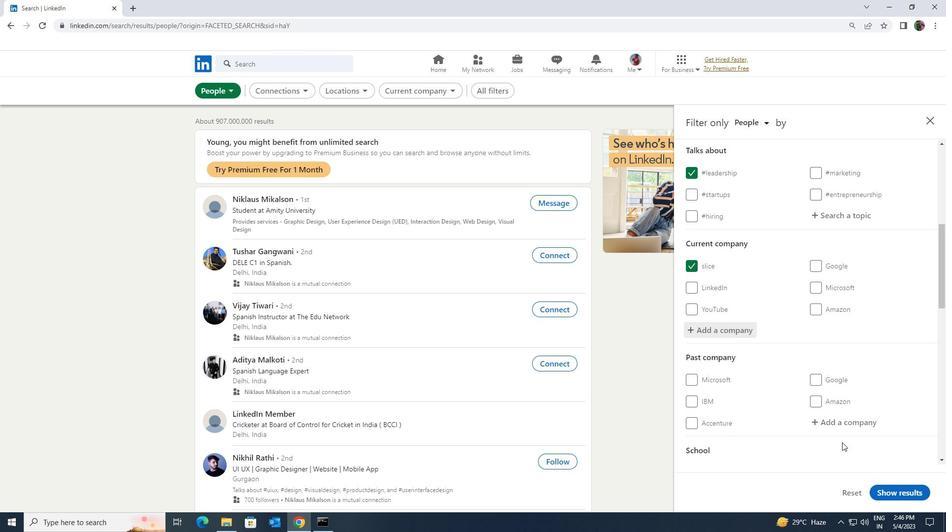 
Action: Mouse moved to (841, 437)
Screenshot: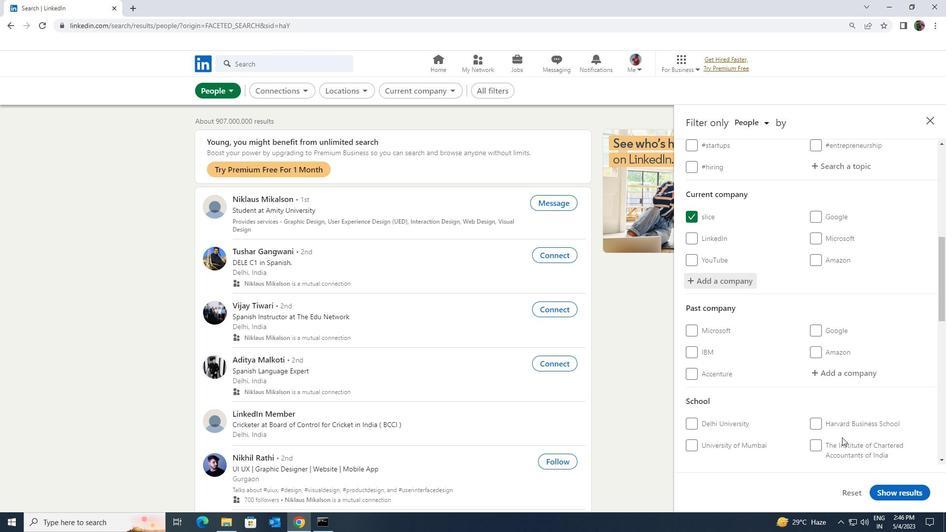 
Action: Mouse scrolled (841, 437) with delta (0, 0)
Screenshot: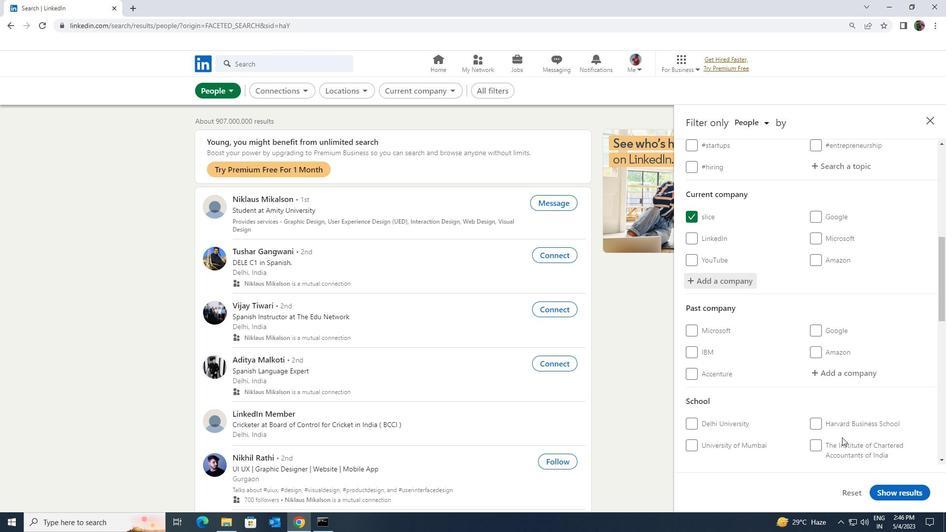 
Action: Mouse moved to (839, 428)
Screenshot: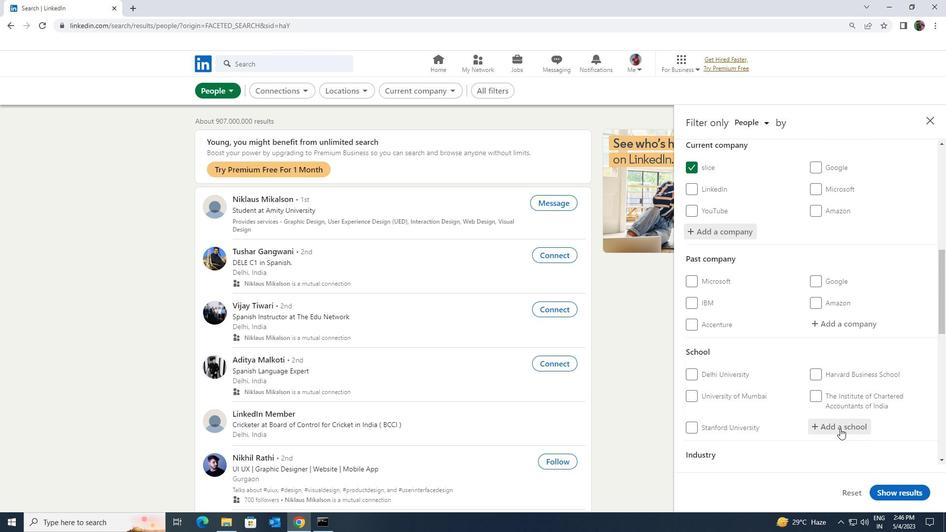 
Action: Mouse pressed left at (839, 428)
Screenshot: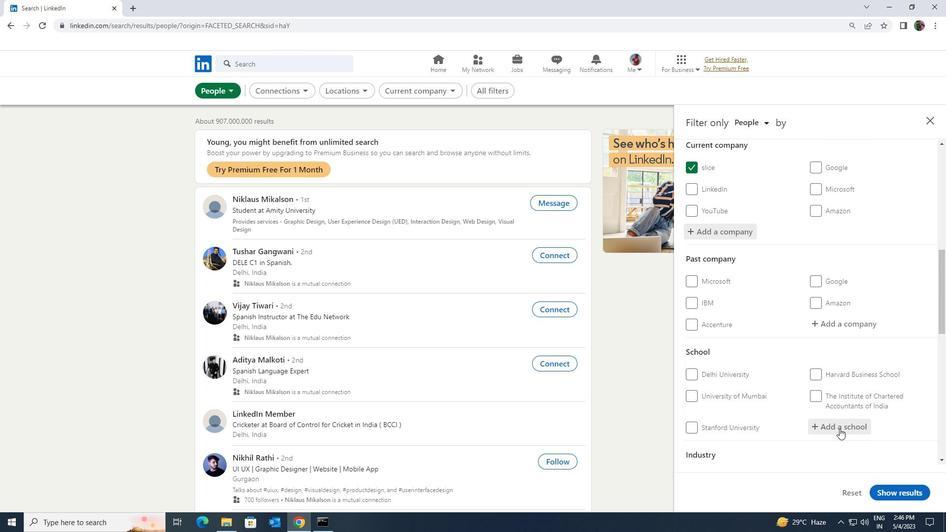 
Action: Key pressed <Key.shift><Key.shift><Key.shift><Key.shift>INDIAN<Key.space><Key.shift>JOBS
Screenshot: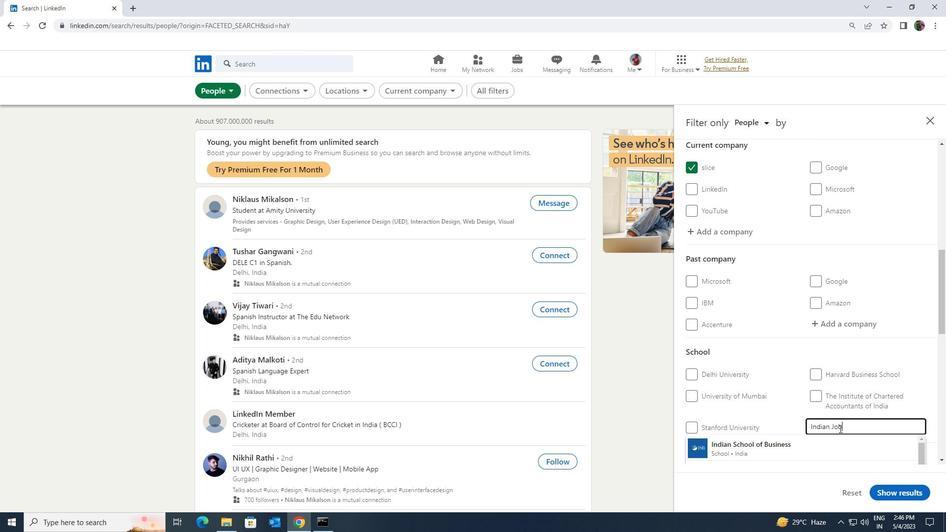 
Action: Mouse moved to (833, 439)
Screenshot: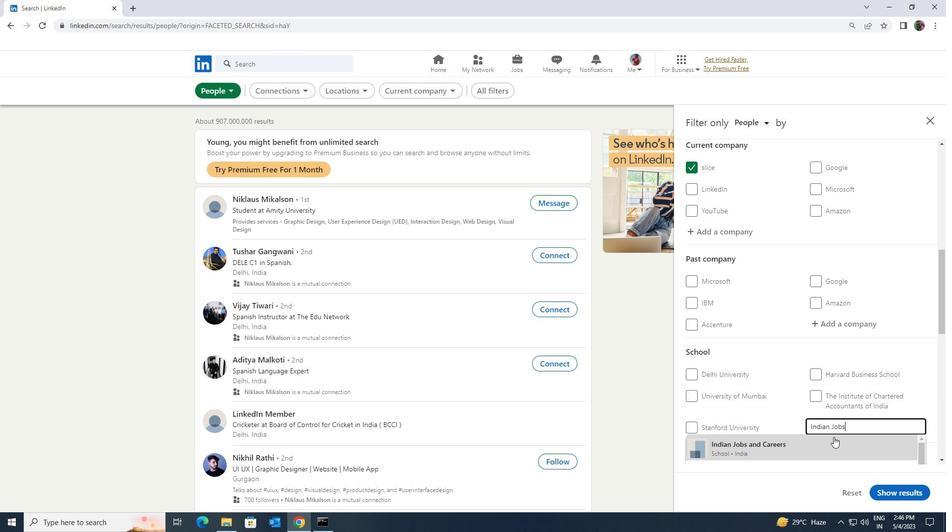 
Action: Key pressed <Key.space>UPDATE
Screenshot: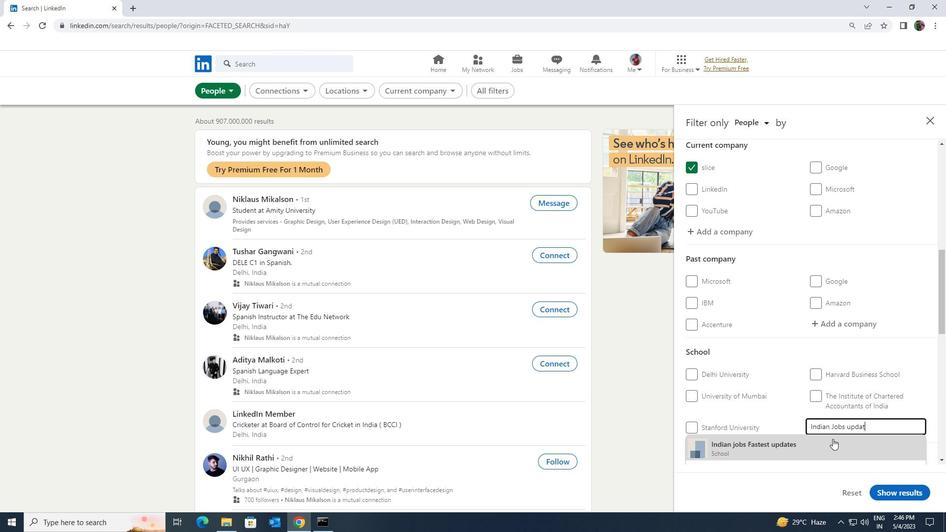 
Action: Mouse pressed left at (833, 439)
Screenshot: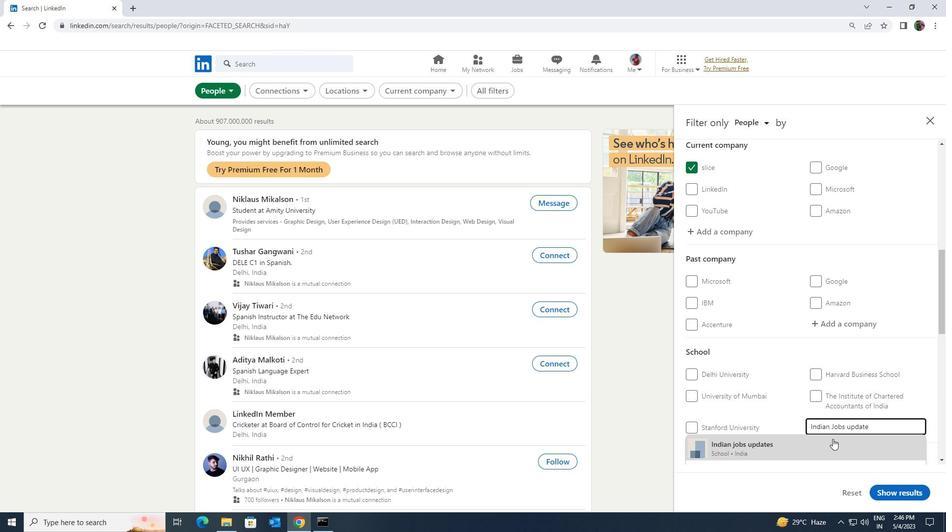 
Action: Mouse moved to (833, 428)
Screenshot: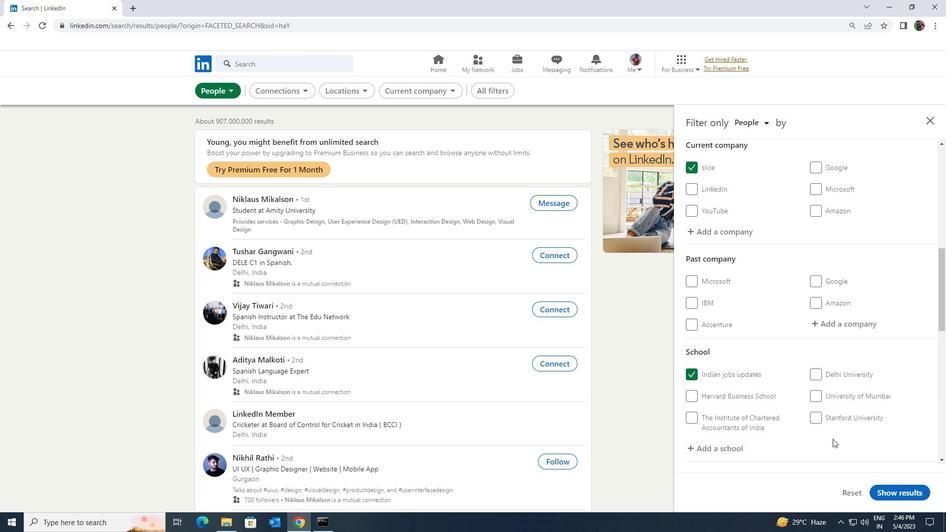 
Action: Mouse scrolled (833, 427) with delta (0, 0)
Screenshot: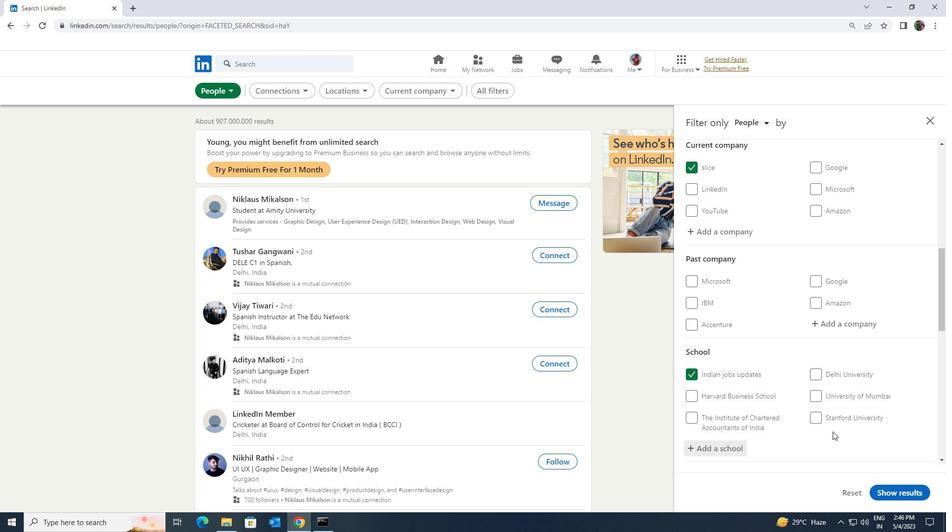 
Action: Mouse scrolled (833, 427) with delta (0, 0)
Screenshot: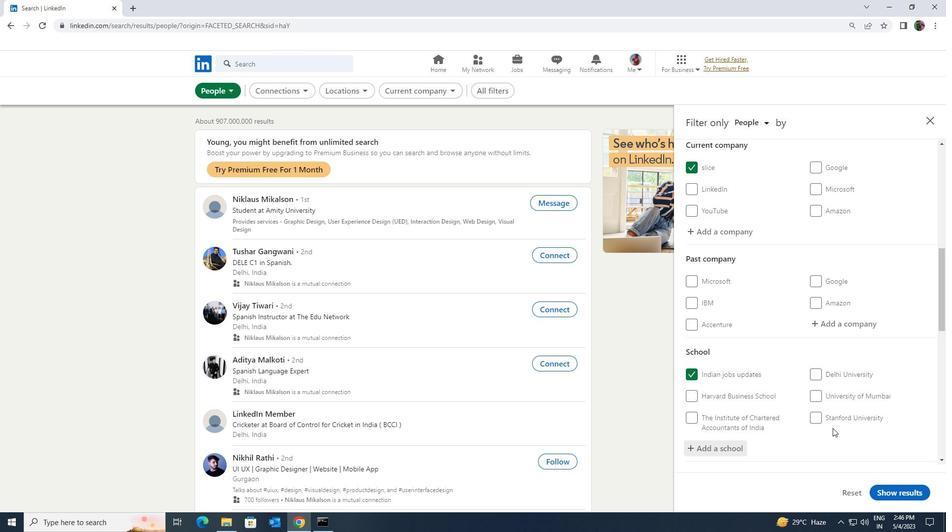 
Action: Mouse moved to (835, 417)
Screenshot: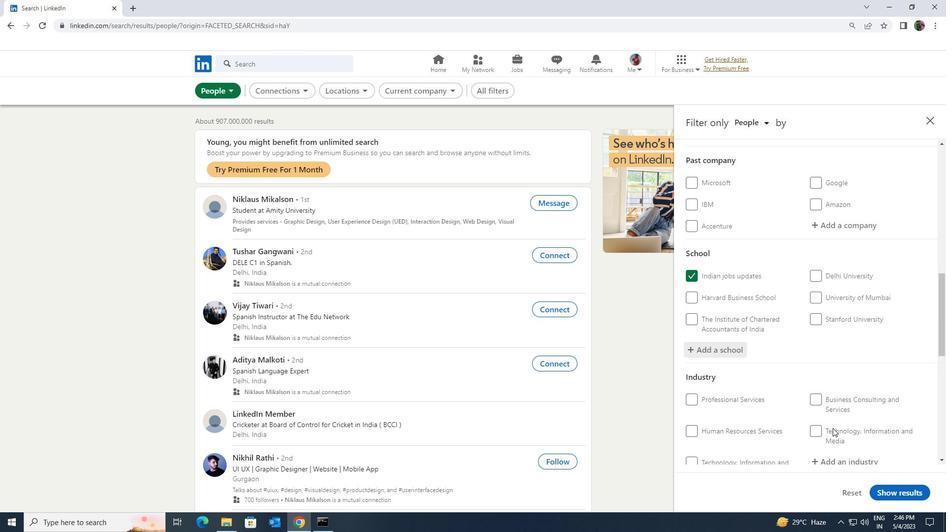 
Action: Mouse scrolled (835, 417) with delta (0, 0)
Screenshot: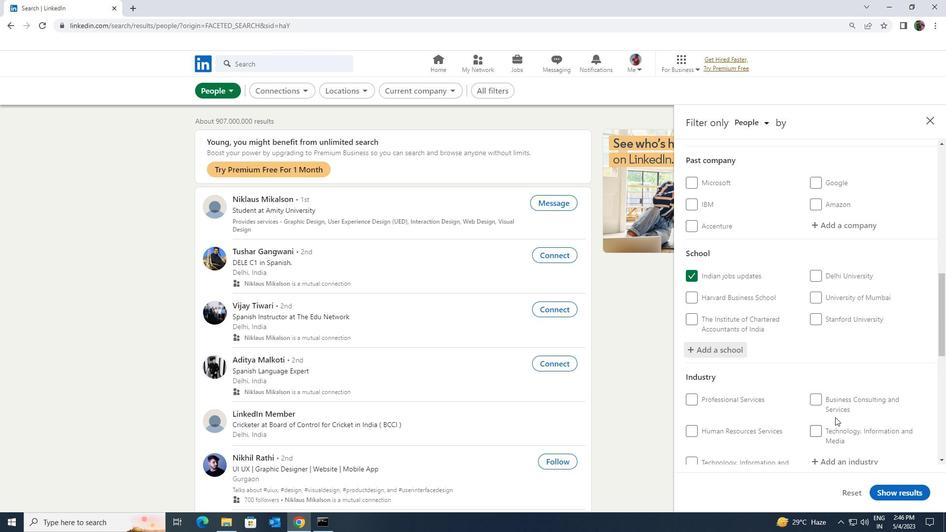 
Action: Mouse moved to (835, 414)
Screenshot: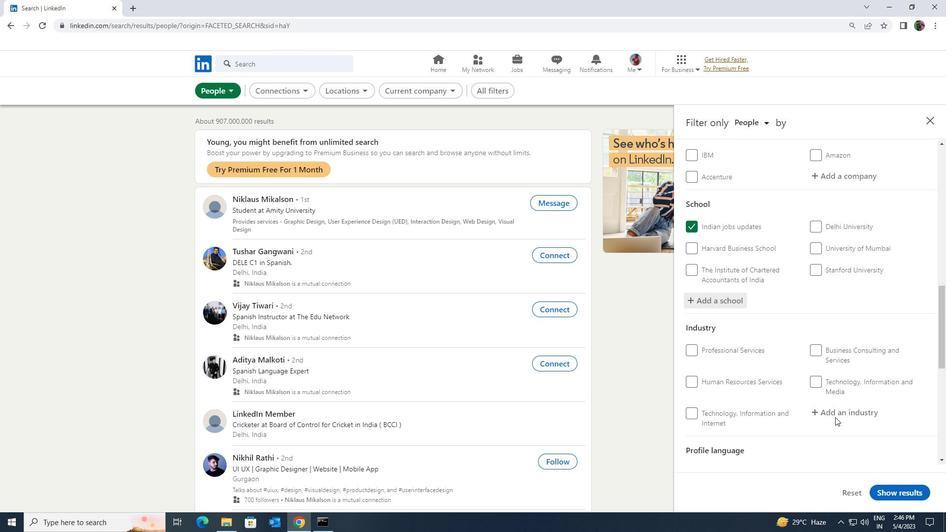 
Action: Mouse pressed left at (835, 414)
Screenshot: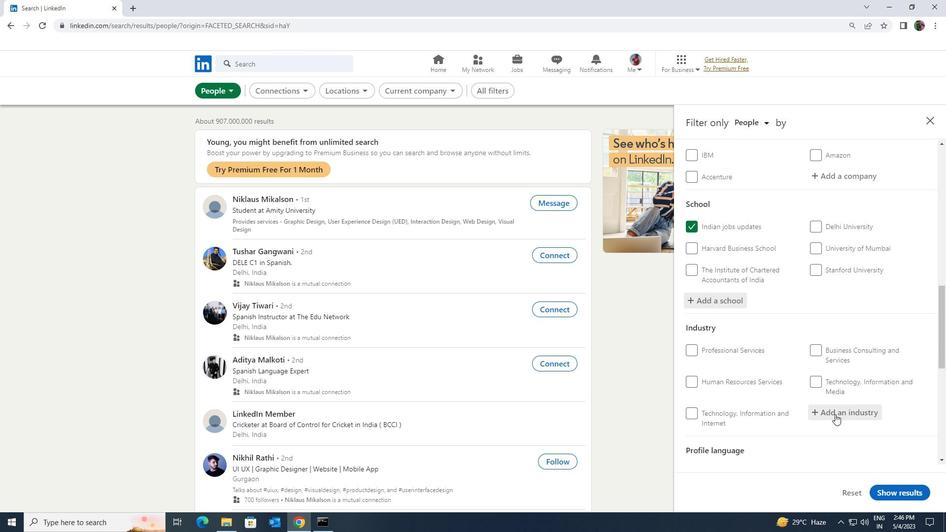 
Action: Key pressed <Key.shift><Key.shift><Key.shift><Key.shift><Key.shift><Key.shift><Key.shift>REAL<Key.space><Key.shift><Key.shift><Key.shift><Key.shift><Key.shift><Key.shift><Key.shift><Key.shift><Key.shift><Key.shift><Key.shift><Key.shift><Key.shift><Key.shift><Key.shift>ES
Screenshot: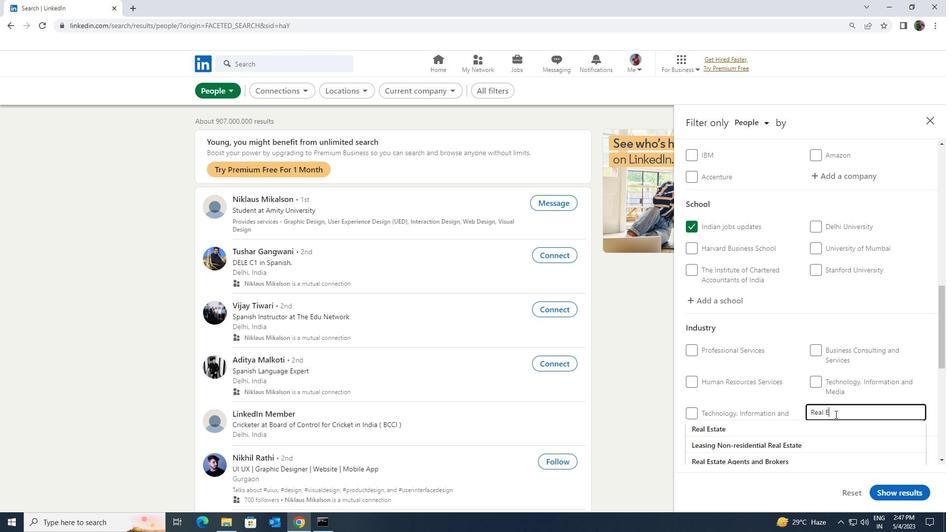 
Action: Mouse moved to (828, 433)
Screenshot: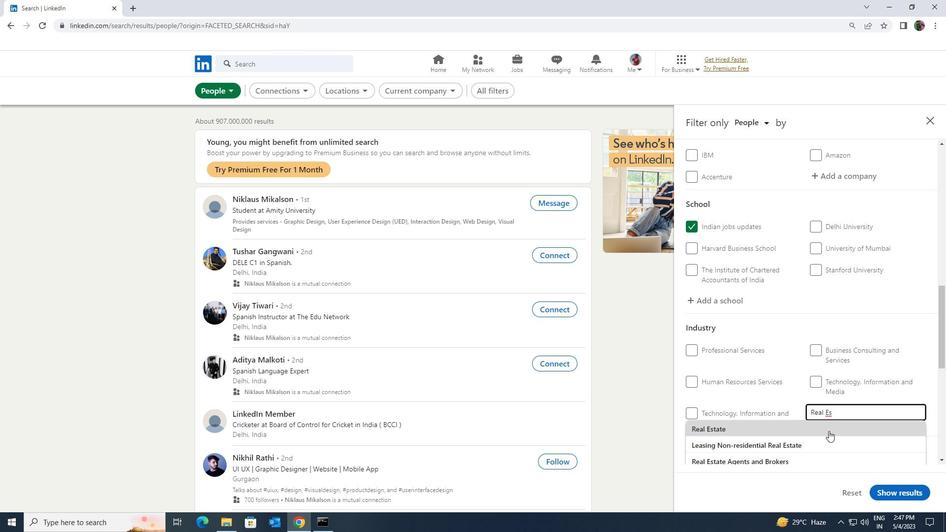 
Action: Mouse pressed left at (828, 433)
Screenshot: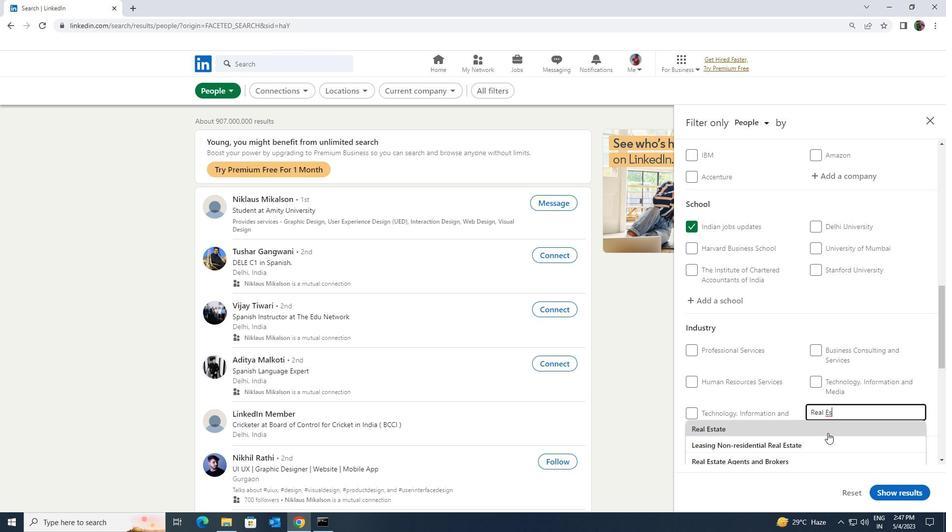 
Action: Mouse scrolled (828, 432) with delta (0, 0)
Screenshot: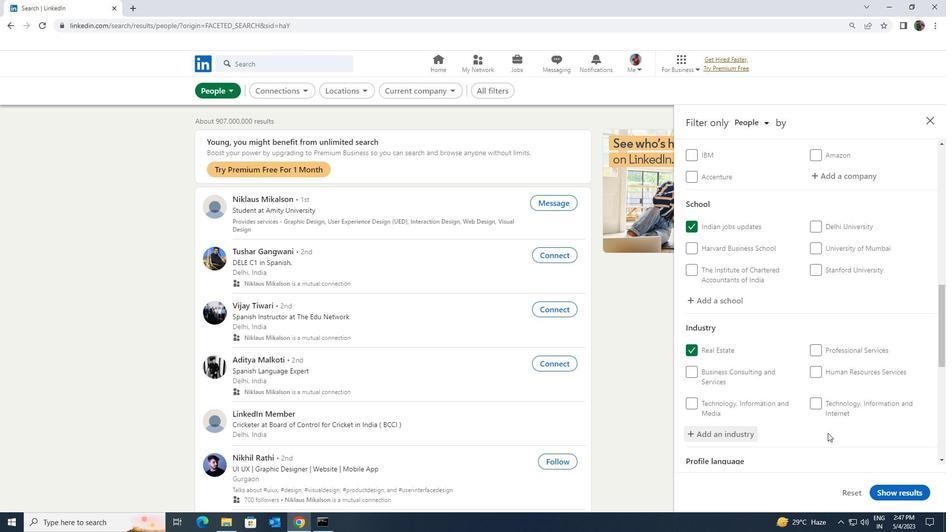 
Action: Mouse scrolled (828, 432) with delta (0, 0)
Screenshot: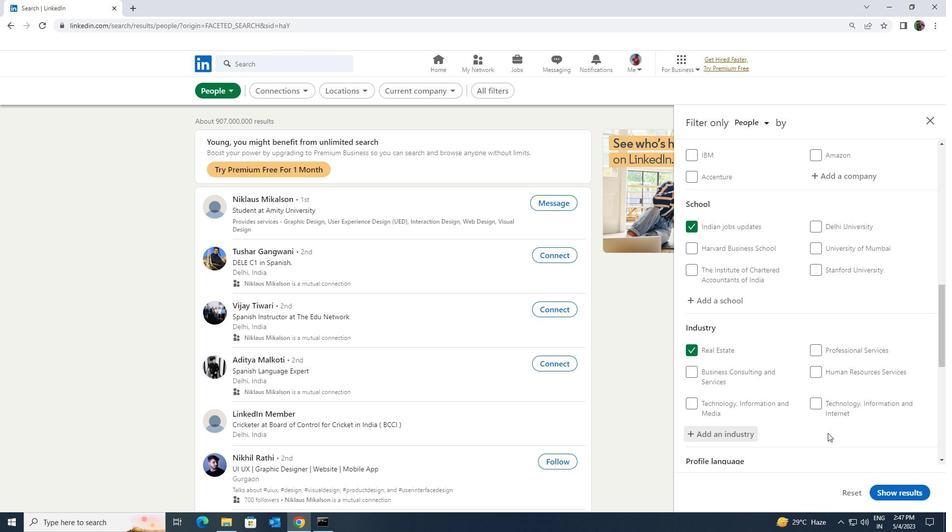 
Action: Mouse scrolled (828, 432) with delta (0, 0)
Screenshot: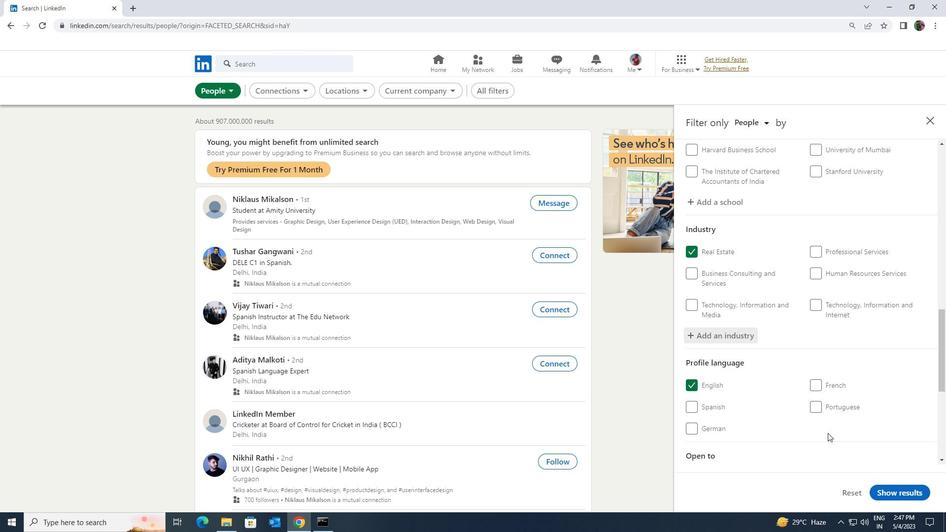
Action: Mouse scrolled (828, 432) with delta (0, 0)
Screenshot: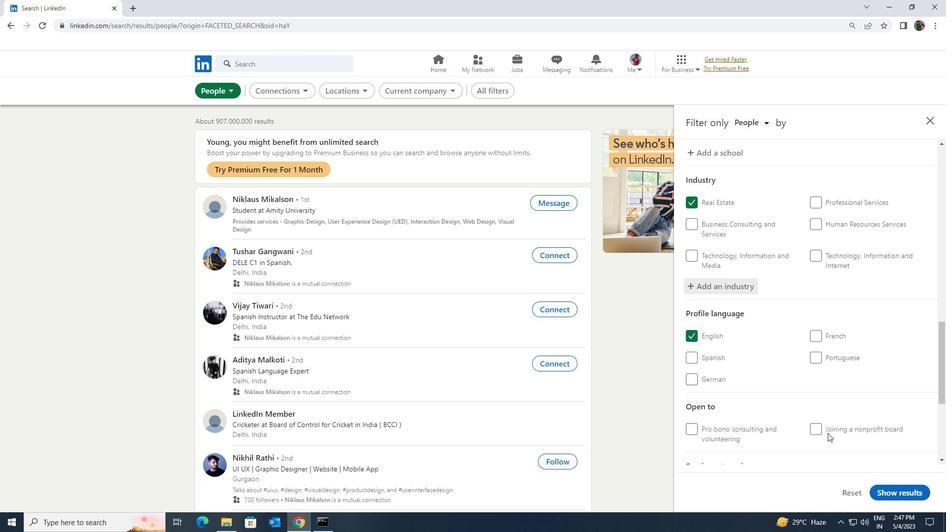
Action: Mouse scrolled (828, 432) with delta (0, 0)
Screenshot: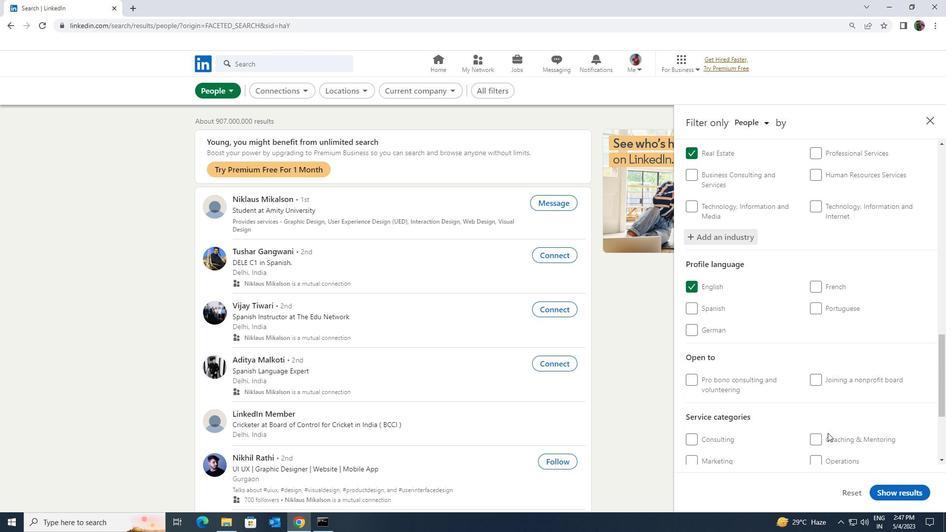 
Action: Mouse pressed left at (828, 433)
Screenshot: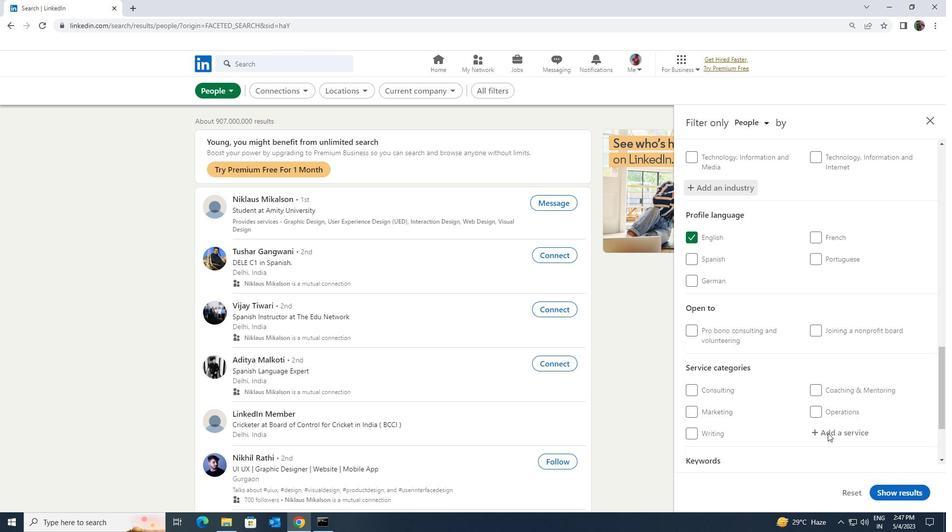 
Action: Key pressed <Key.shift><Key.shift><Key.shift>SOFTWARE<Key.space>
Screenshot: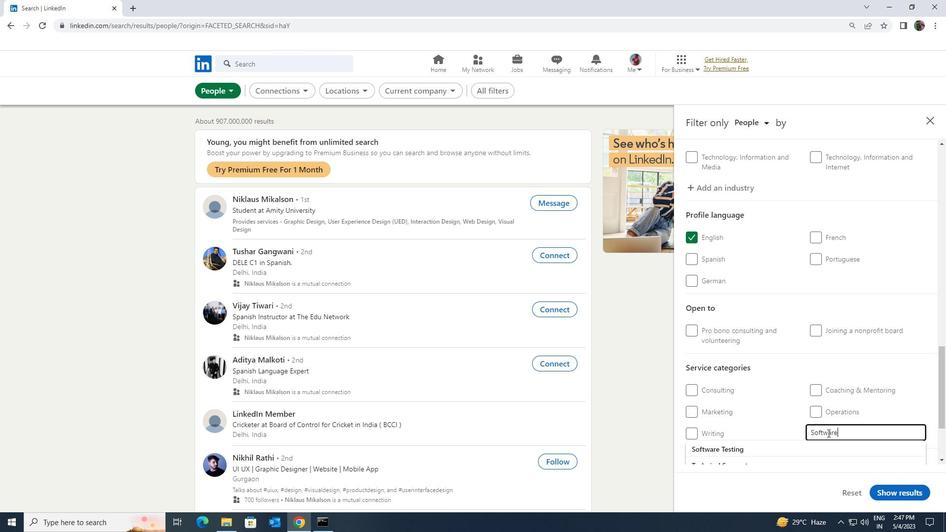 
Action: Mouse moved to (808, 443)
Screenshot: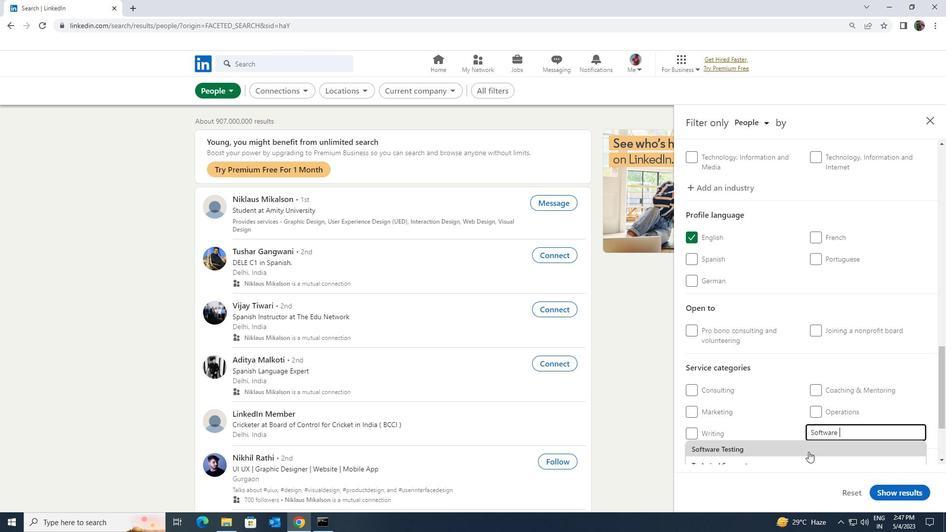 
Action: Mouse pressed left at (808, 443)
Screenshot: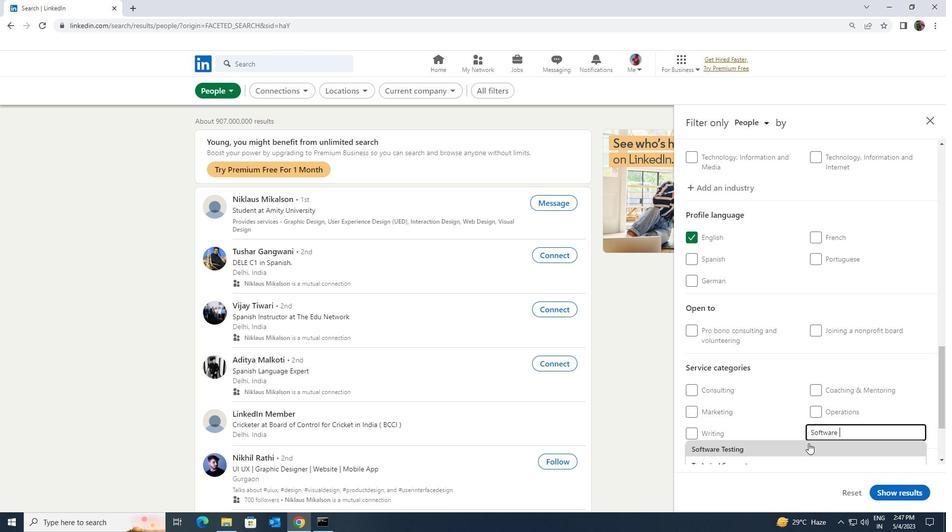 
Action: Mouse moved to (791, 439)
Screenshot: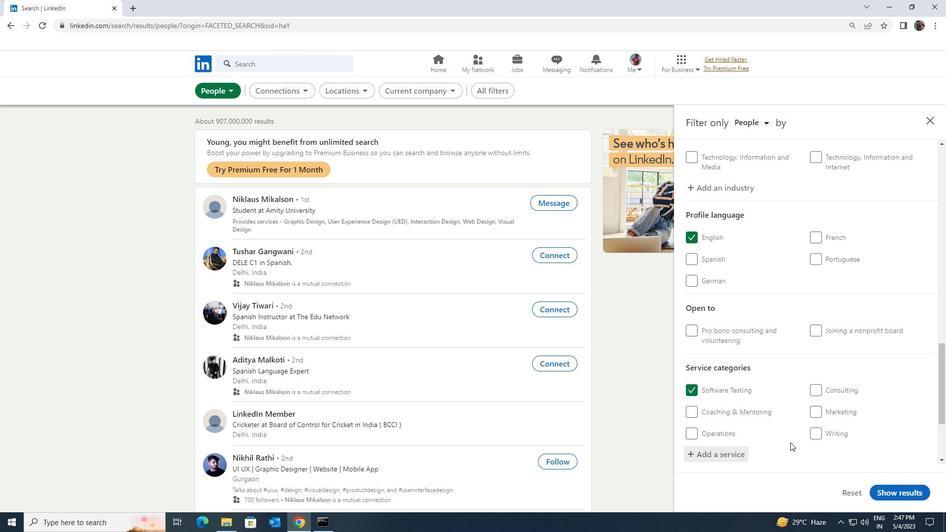 
Action: Mouse scrolled (791, 439) with delta (0, 0)
Screenshot: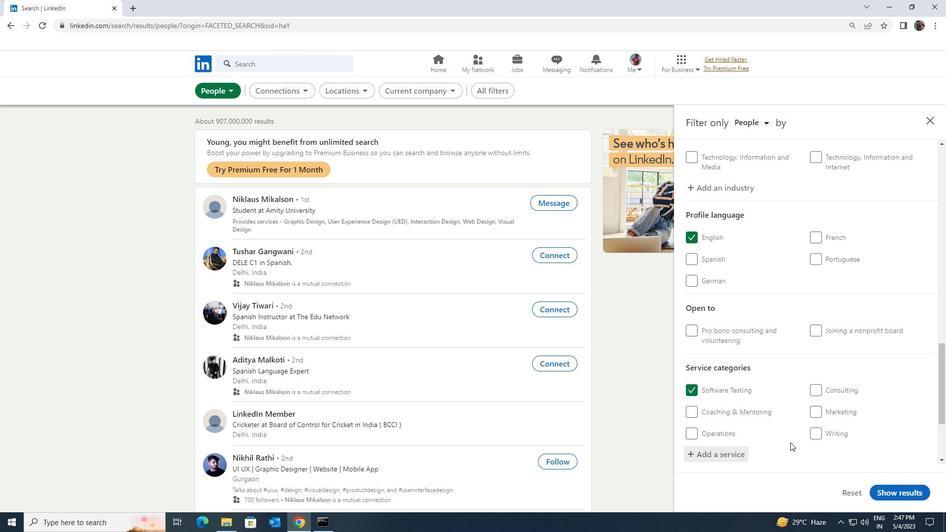
Action: Mouse moved to (791, 439)
Screenshot: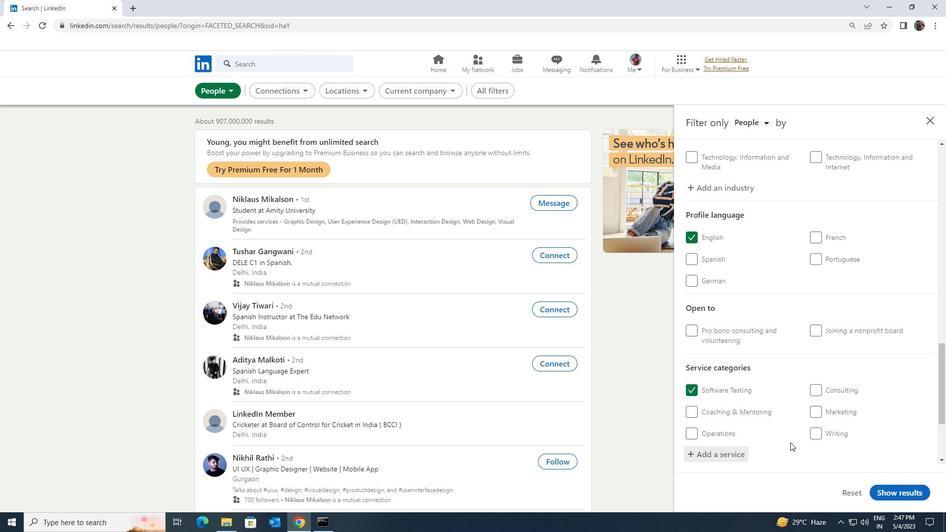 
Action: Mouse scrolled (791, 439) with delta (0, 0)
Screenshot: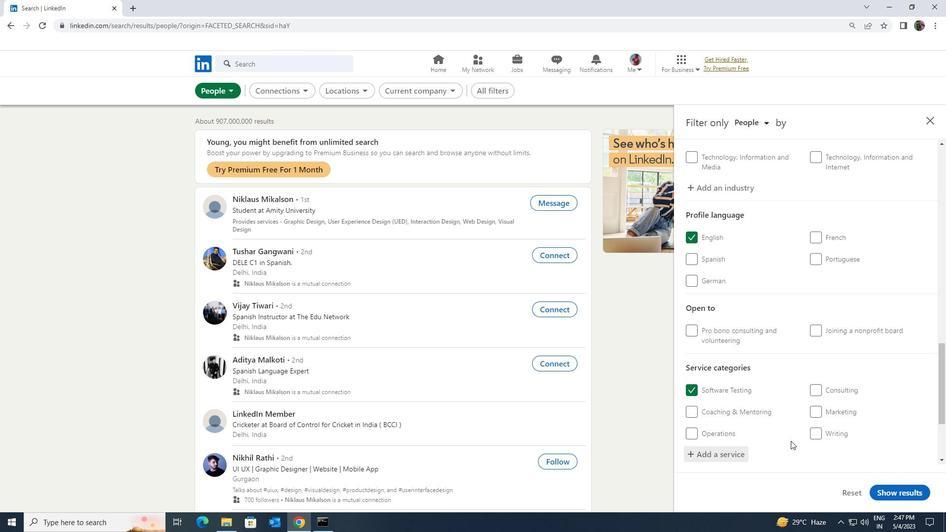
Action: Mouse moved to (788, 447)
Screenshot: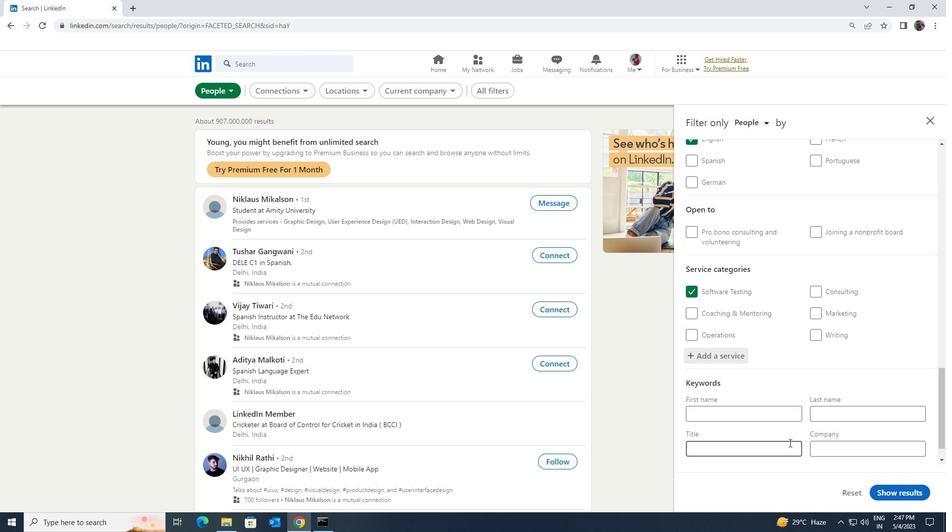 
Action: Mouse pressed left at (788, 447)
Screenshot: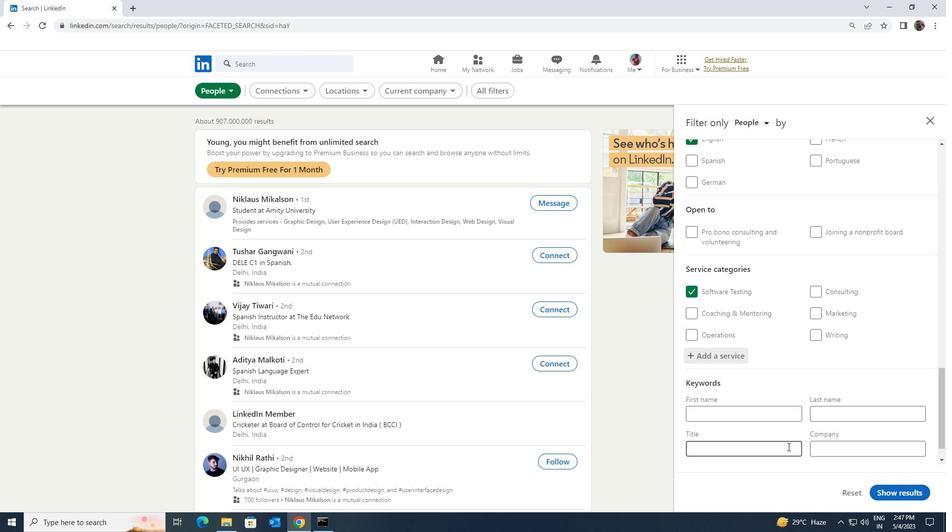 
Action: Key pressed <Key.shift><Key.shift><Key.shift><Key.shift><Key.shift><Key.shift><Key.shift><Key.shift><Key.shift>PARALEGAL
Screenshot: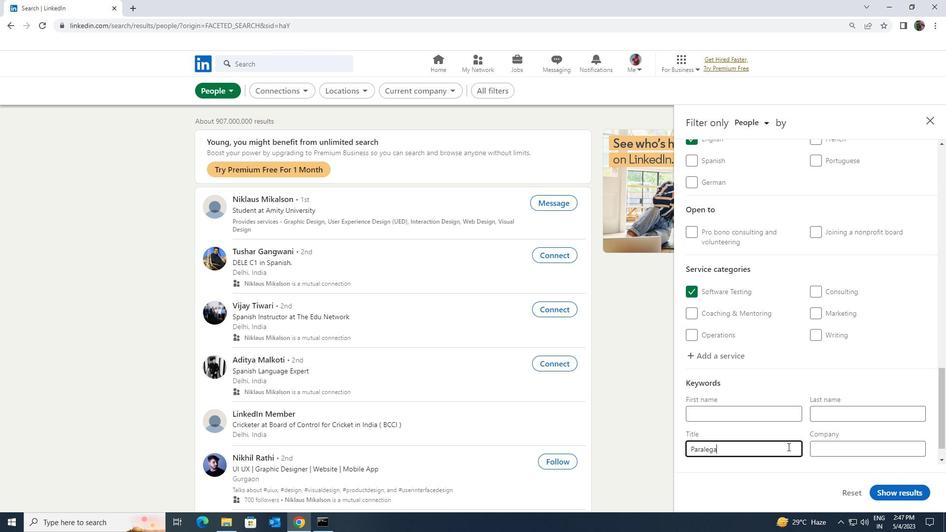 
Action: Mouse moved to (901, 490)
Screenshot: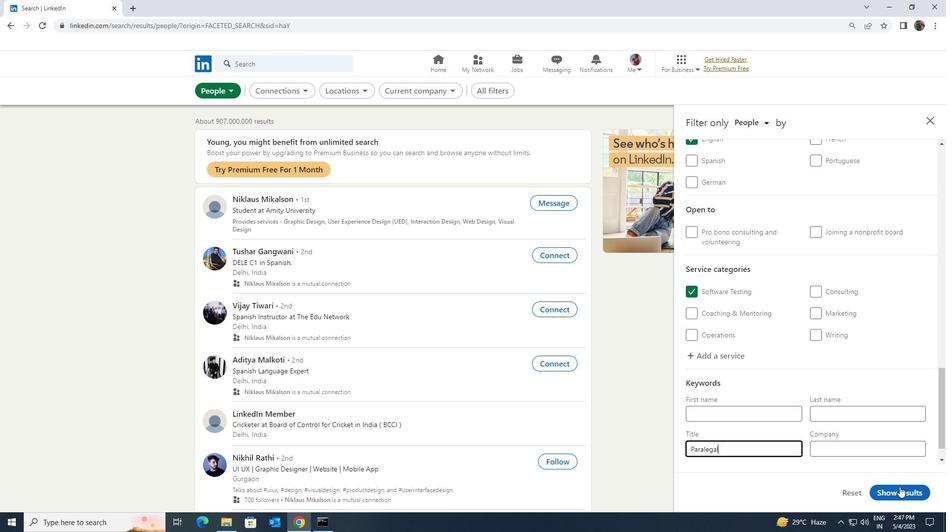 
Action: Mouse pressed left at (901, 490)
Screenshot: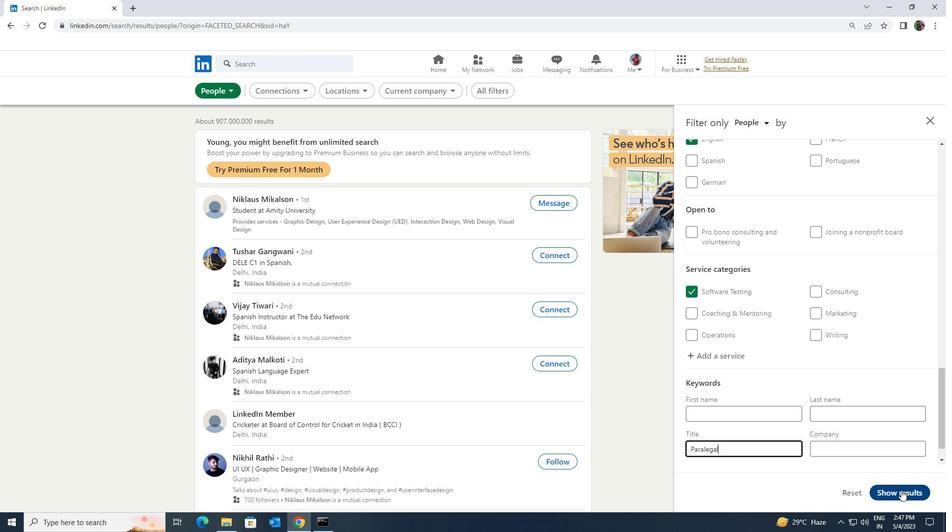 
